 Task: Open Card Penetration Testing in Board Diversity and Inclusion Leadership Training and Development to Workspace DevOps and add a team member Softage.1@softage.net, a label Green, a checklist Contract Drafting, an attachment from your onedrive, a color Green and finally, add a card description 'Develop and launch new social media marketing campaign for customer retention' and a comment 'Given the potential impact of this task on our company financial performance, let us ensure that we approach it with a focus on ROI.'. Add a start date 'Jan 09, 1900' with a due date 'Jan 16, 1900'
Action: Mouse moved to (528, 143)
Screenshot: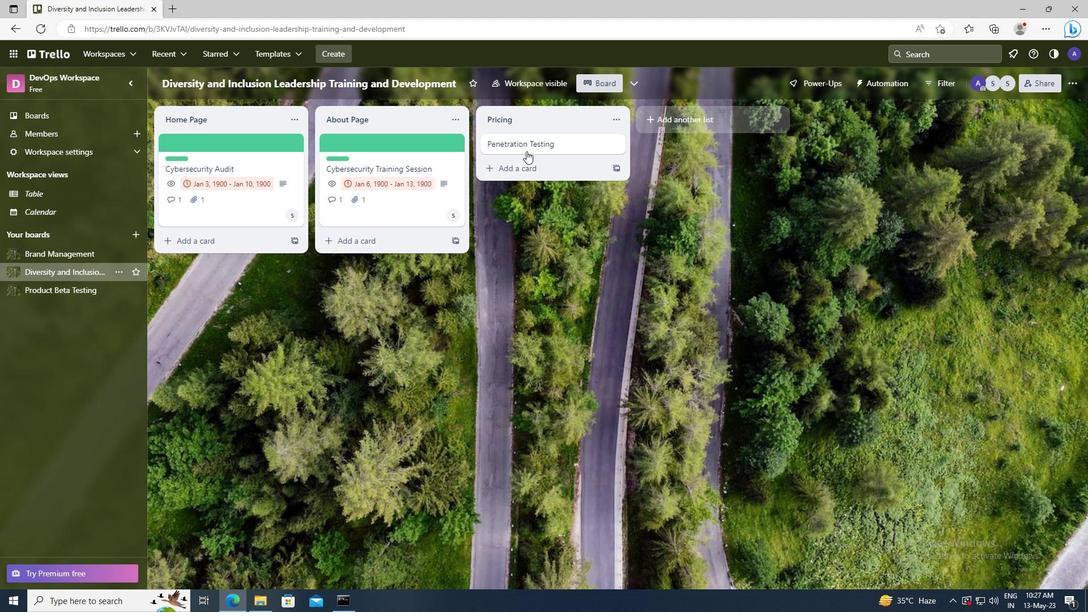 
Action: Mouse pressed left at (528, 143)
Screenshot: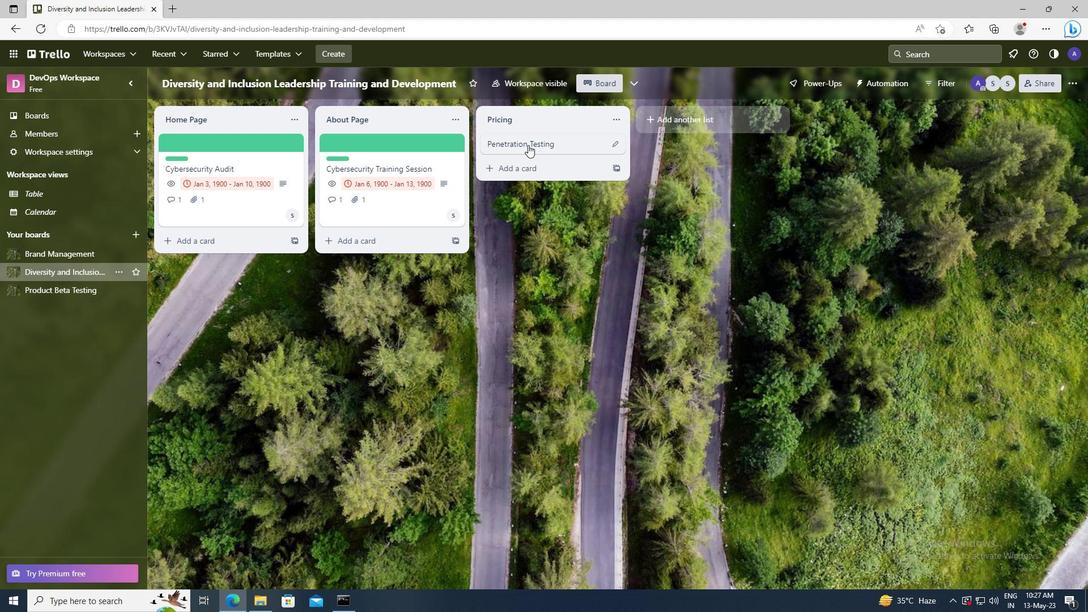 
Action: Mouse moved to (676, 177)
Screenshot: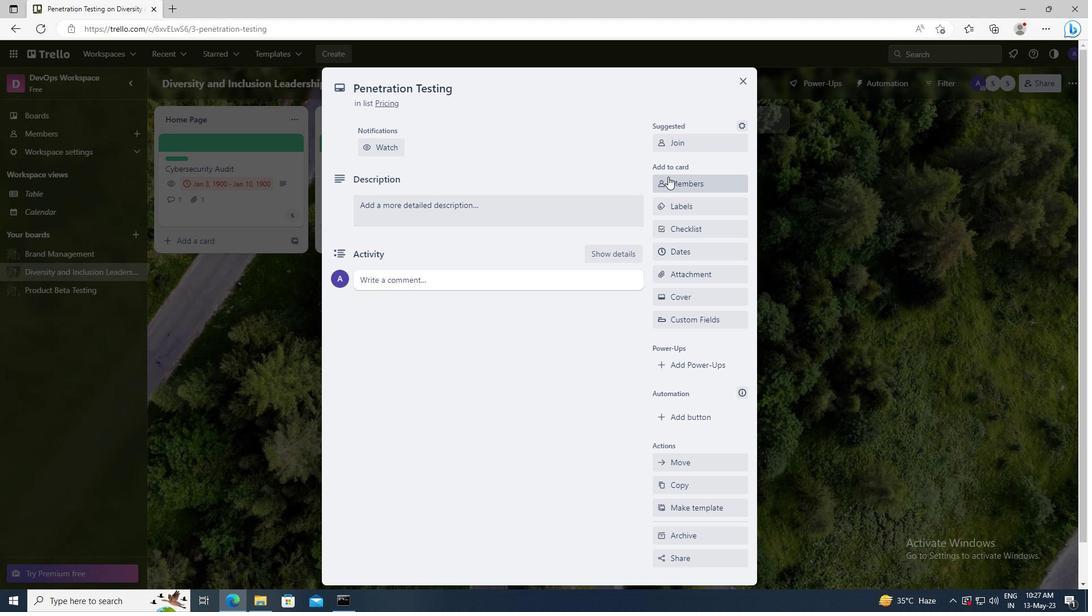 
Action: Mouse pressed left at (676, 177)
Screenshot: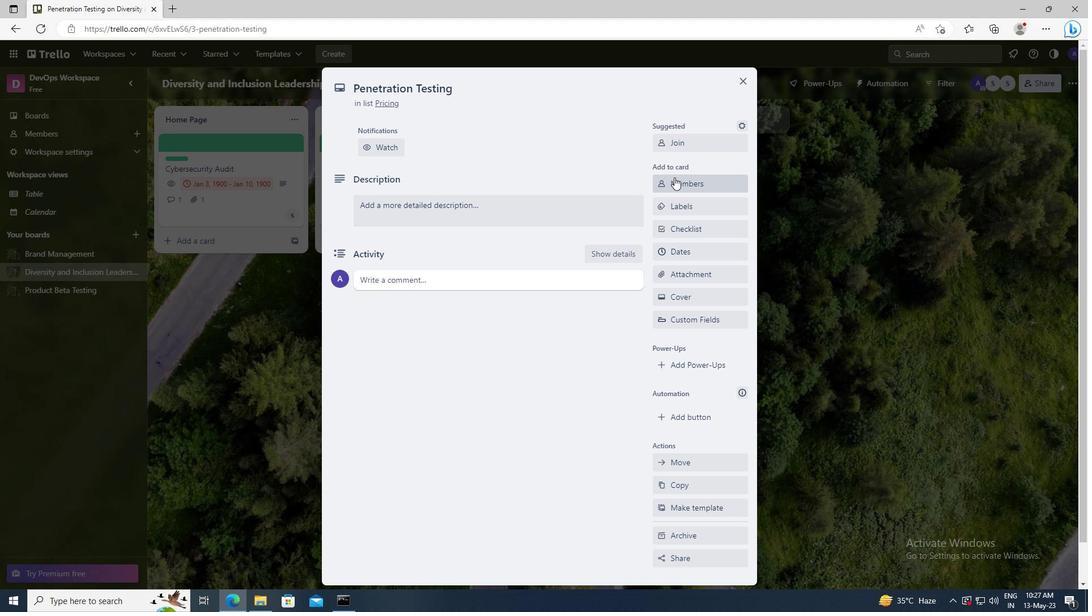 
Action: Mouse moved to (689, 238)
Screenshot: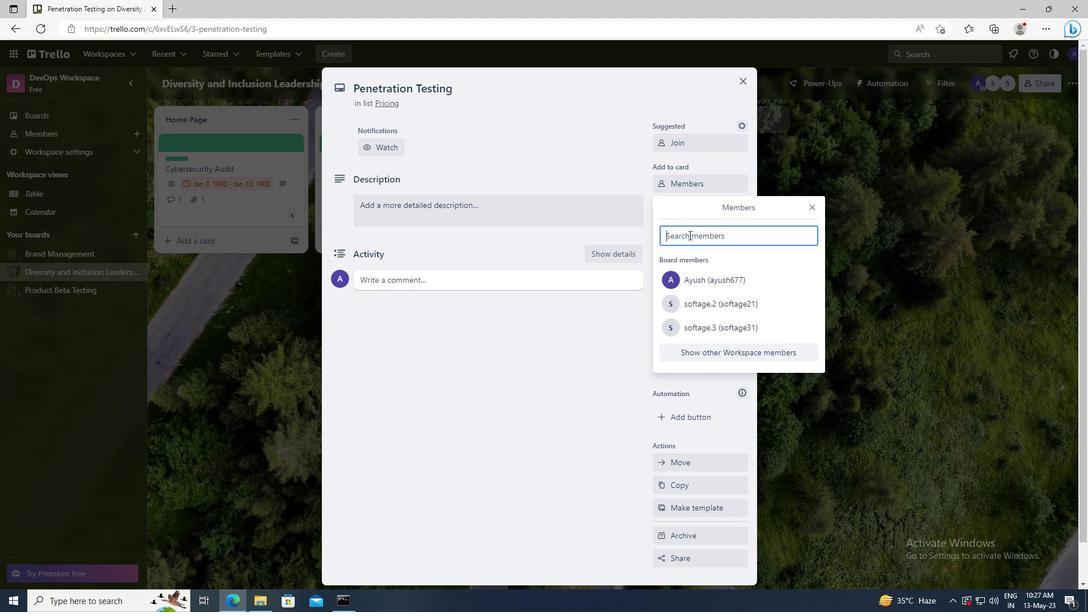 
Action: Mouse pressed left at (689, 238)
Screenshot: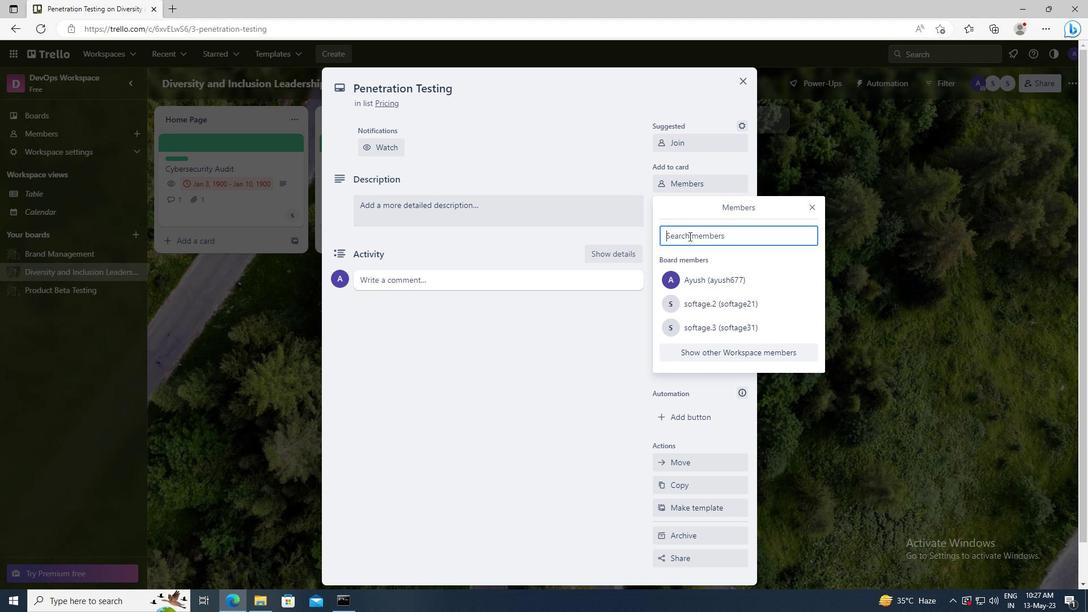 
Action: Key pressed <Key.shift>SOFTAGE.1
Screenshot: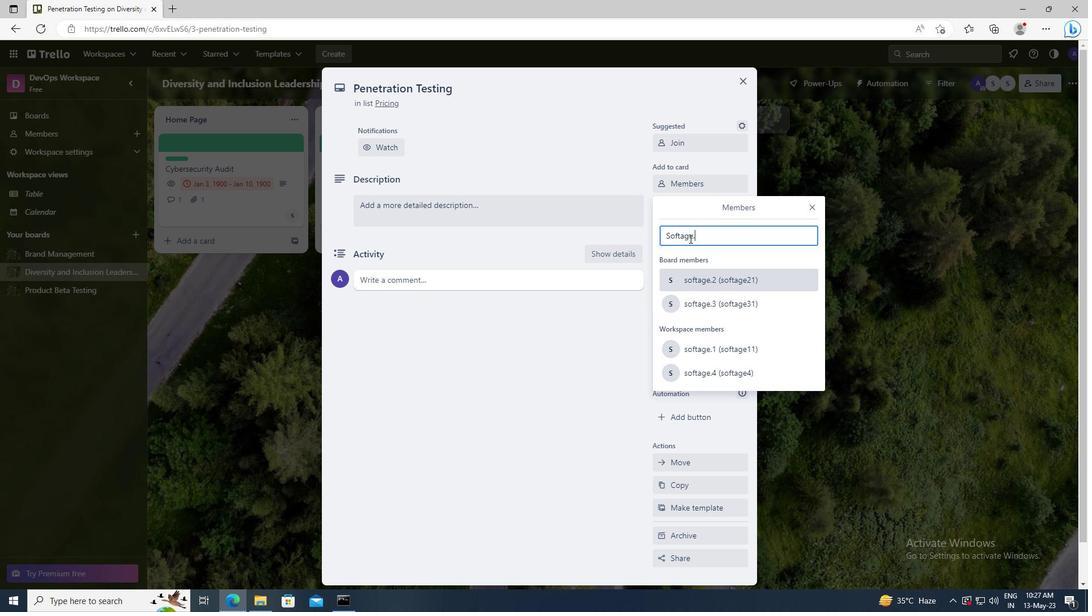 
Action: Mouse moved to (706, 344)
Screenshot: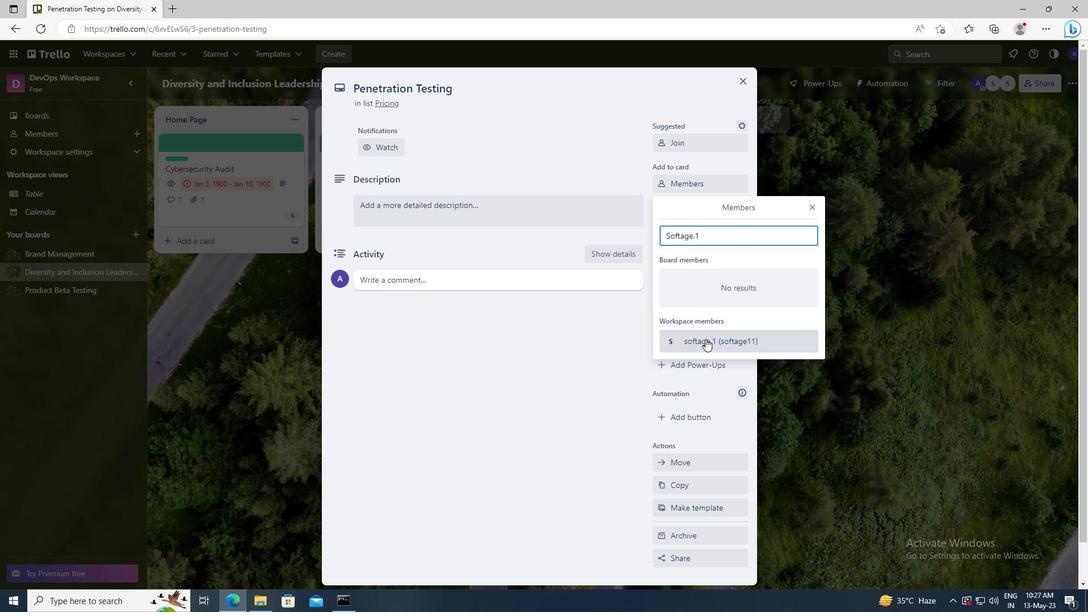 
Action: Mouse pressed left at (706, 344)
Screenshot: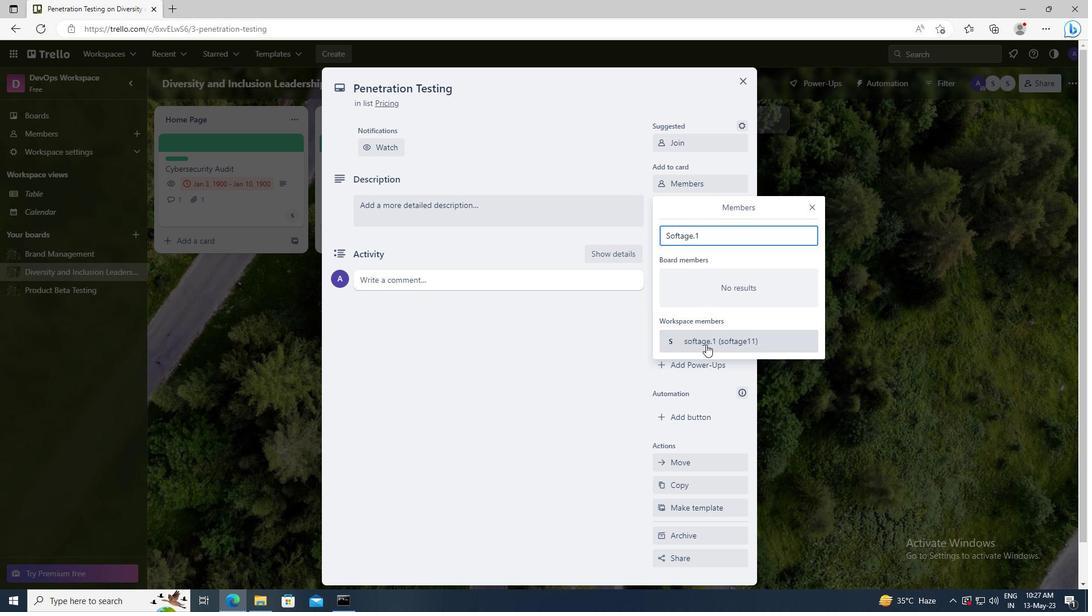 
Action: Mouse moved to (813, 210)
Screenshot: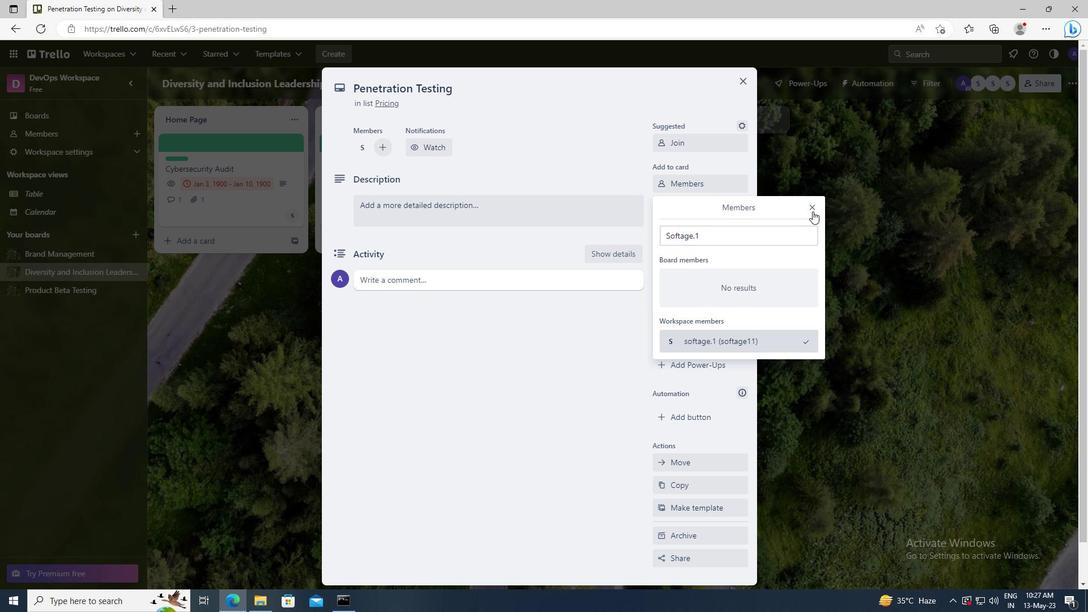 
Action: Mouse pressed left at (813, 210)
Screenshot: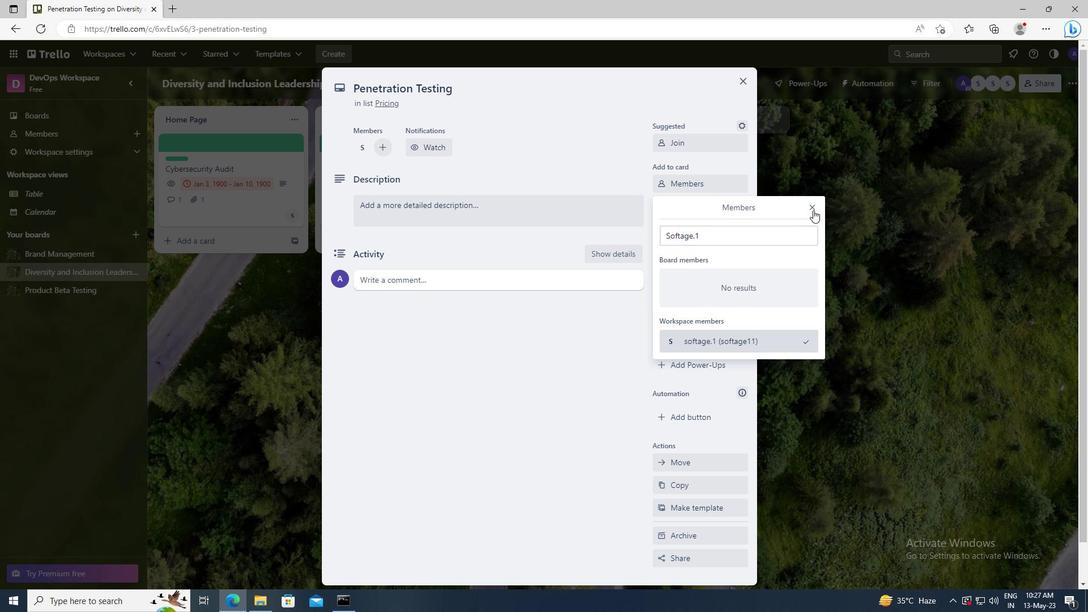 
Action: Mouse moved to (709, 211)
Screenshot: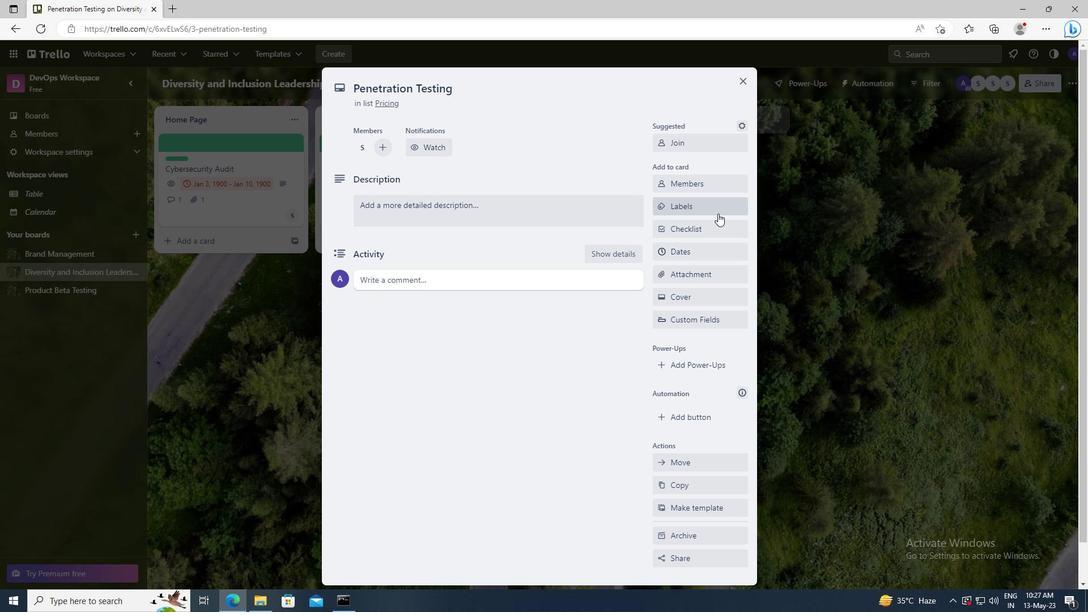 
Action: Mouse pressed left at (709, 211)
Screenshot: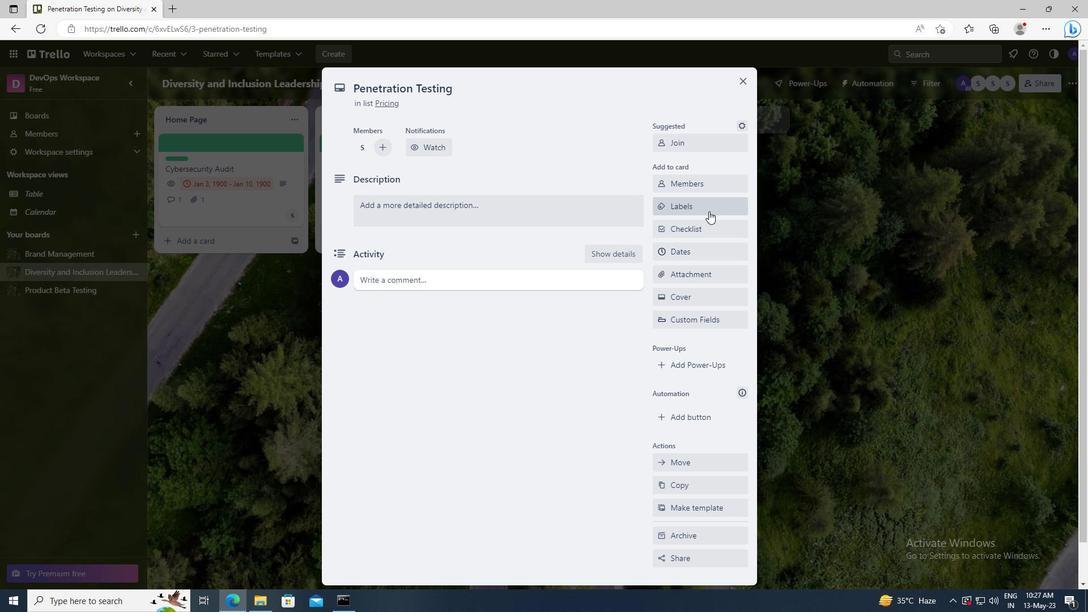 
Action: Mouse moved to (722, 424)
Screenshot: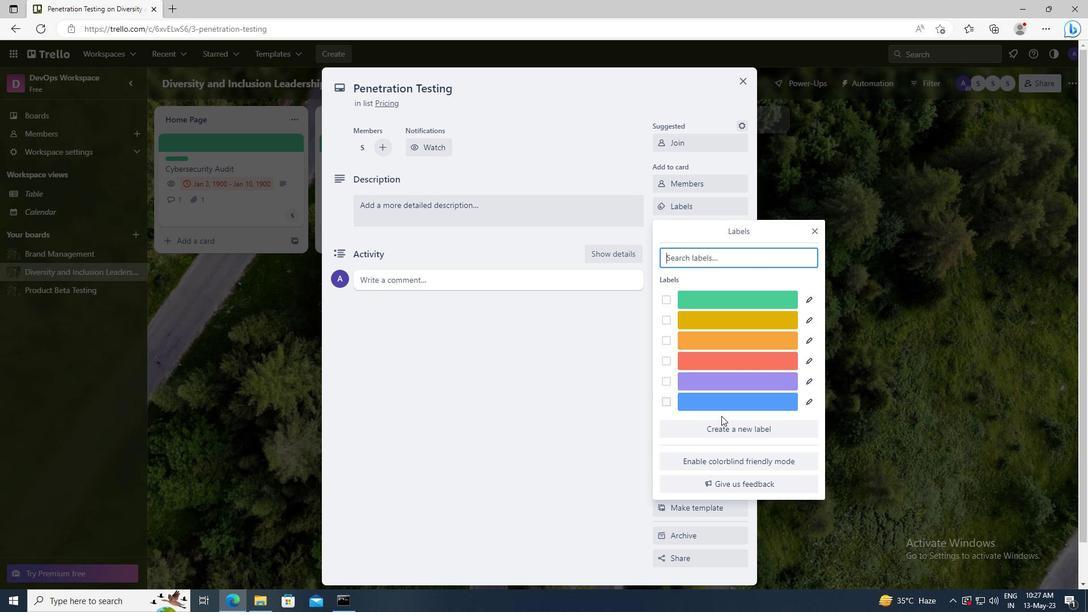 
Action: Mouse pressed left at (722, 424)
Screenshot: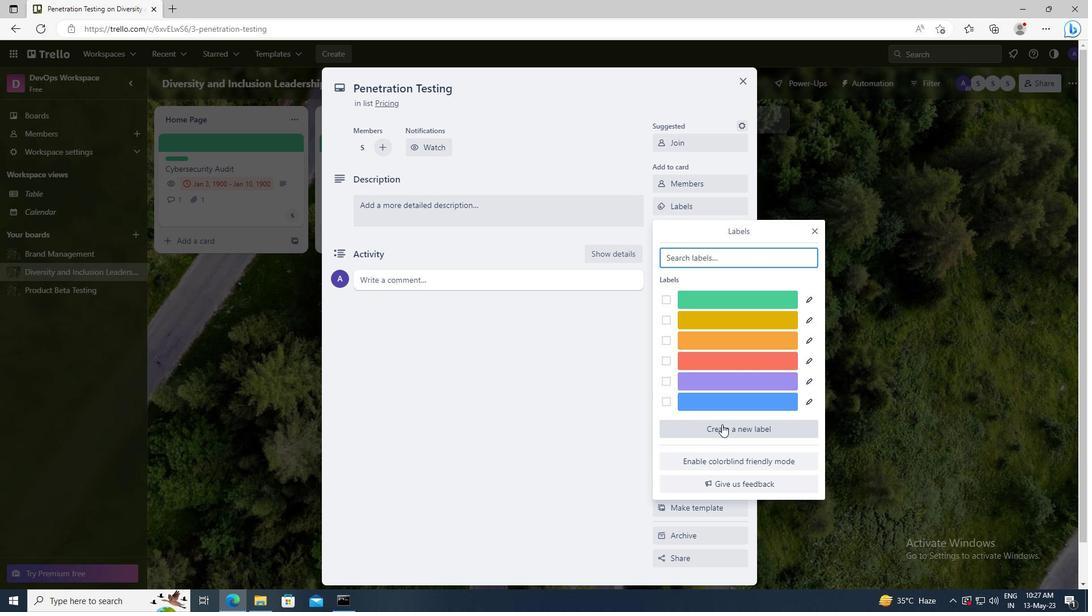 
Action: Mouse moved to (676, 397)
Screenshot: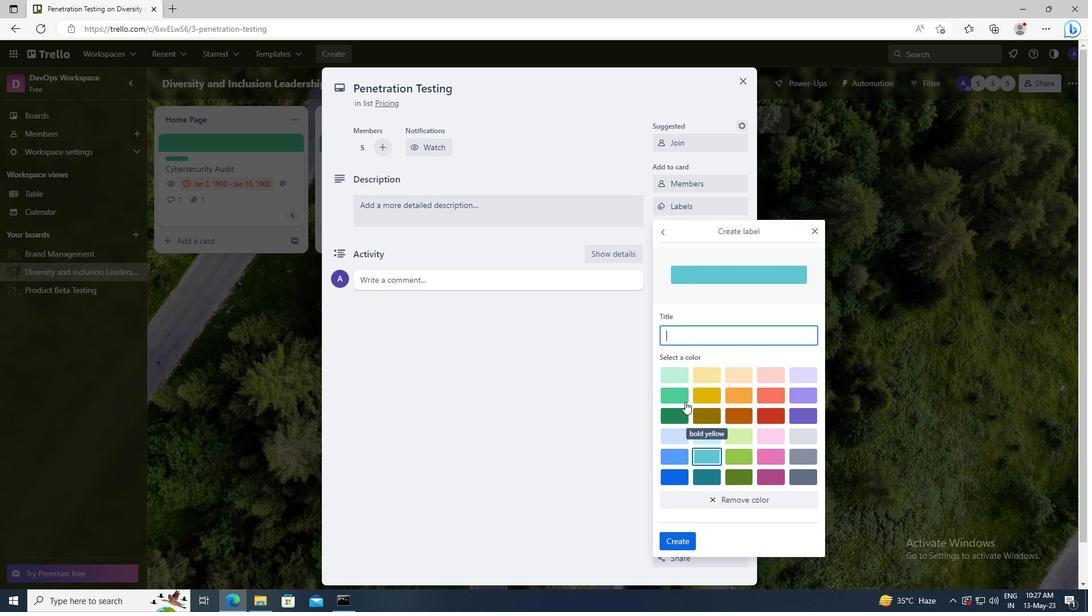 
Action: Mouse pressed left at (676, 397)
Screenshot: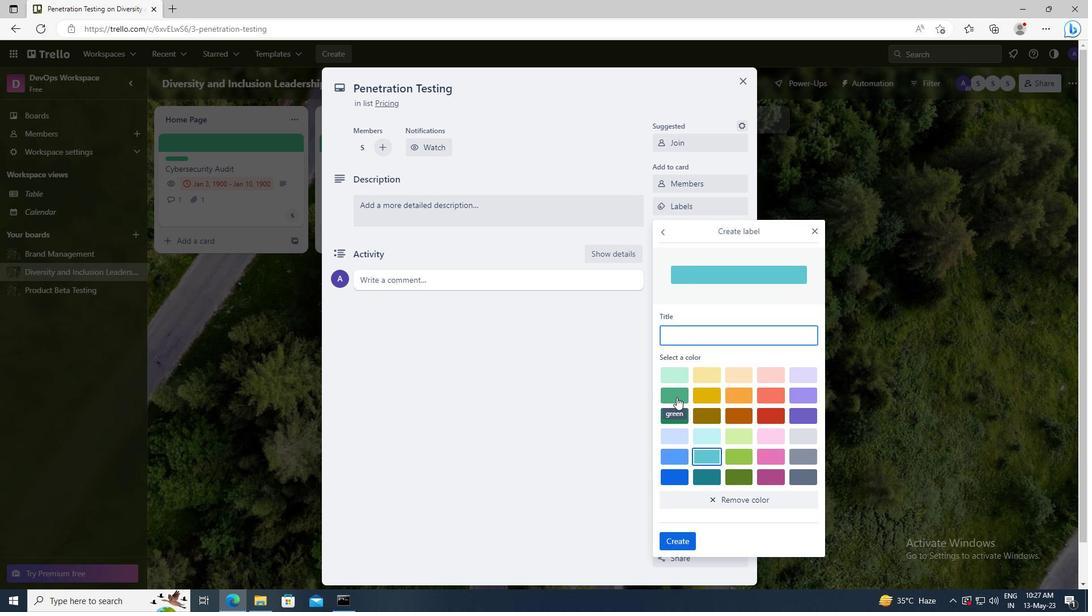 
Action: Mouse moved to (679, 538)
Screenshot: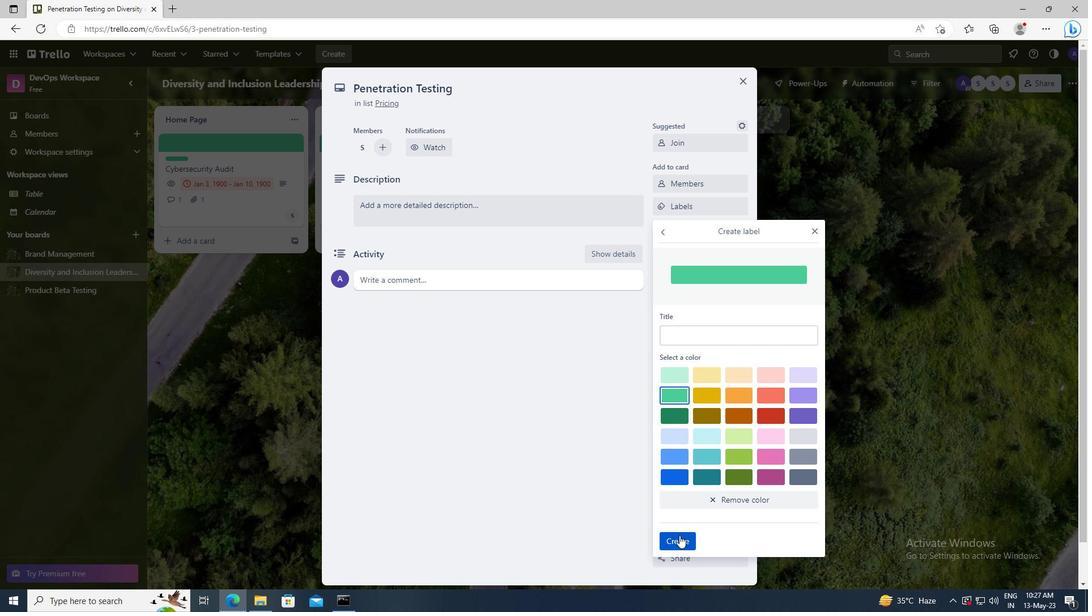 
Action: Mouse pressed left at (679, 538)
Screenshot: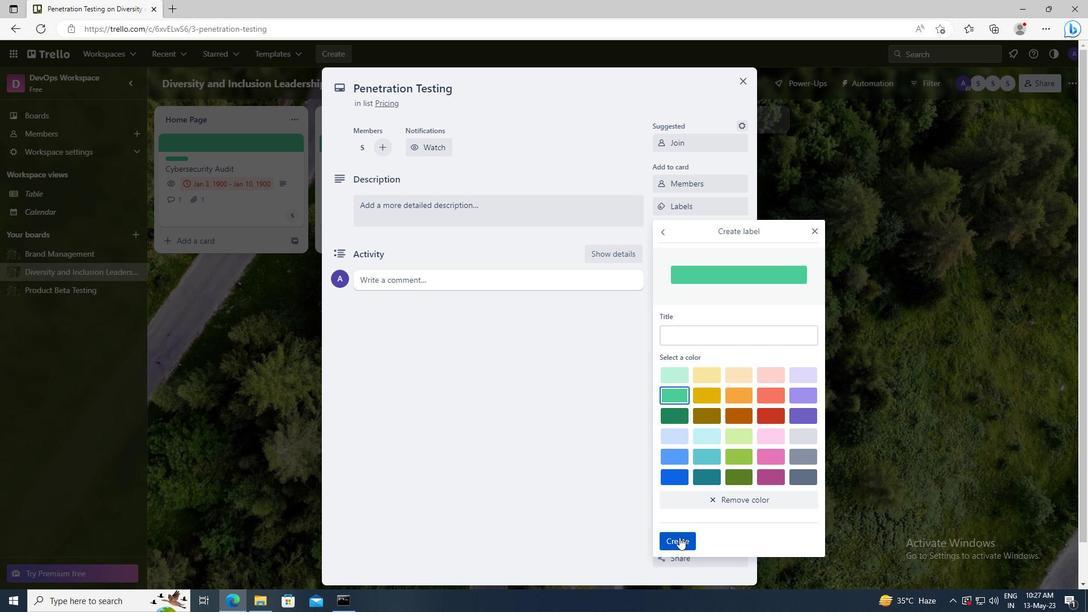 
Action: Mouse moved to (814, 233)
Screenshot: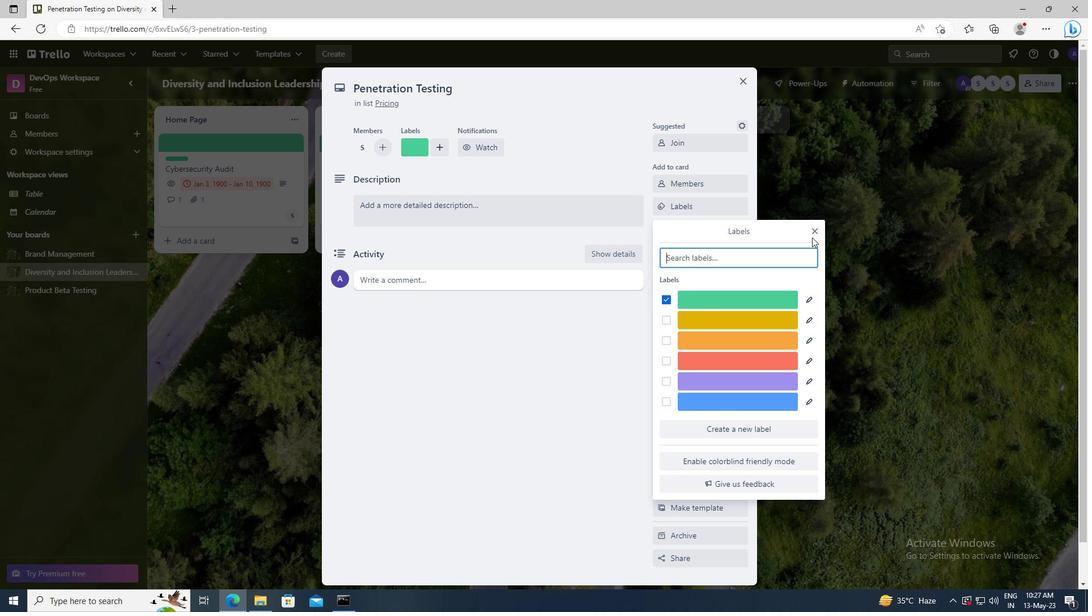 
Action: Mouse pressed left at (814, 233)
Screenshot: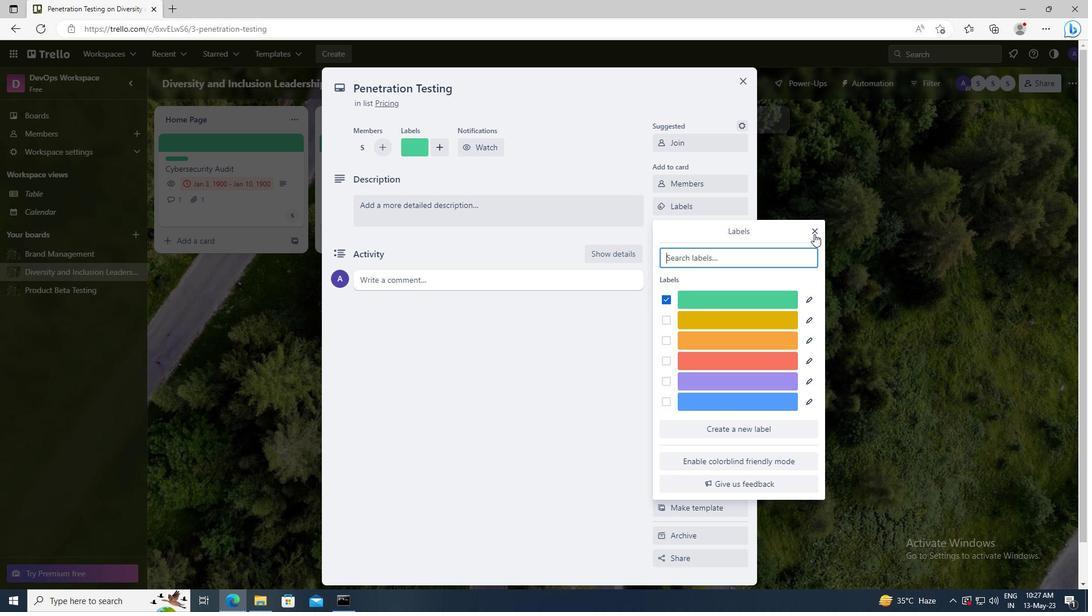 
Action: Mouse moved to (702, 234)
Screenshot: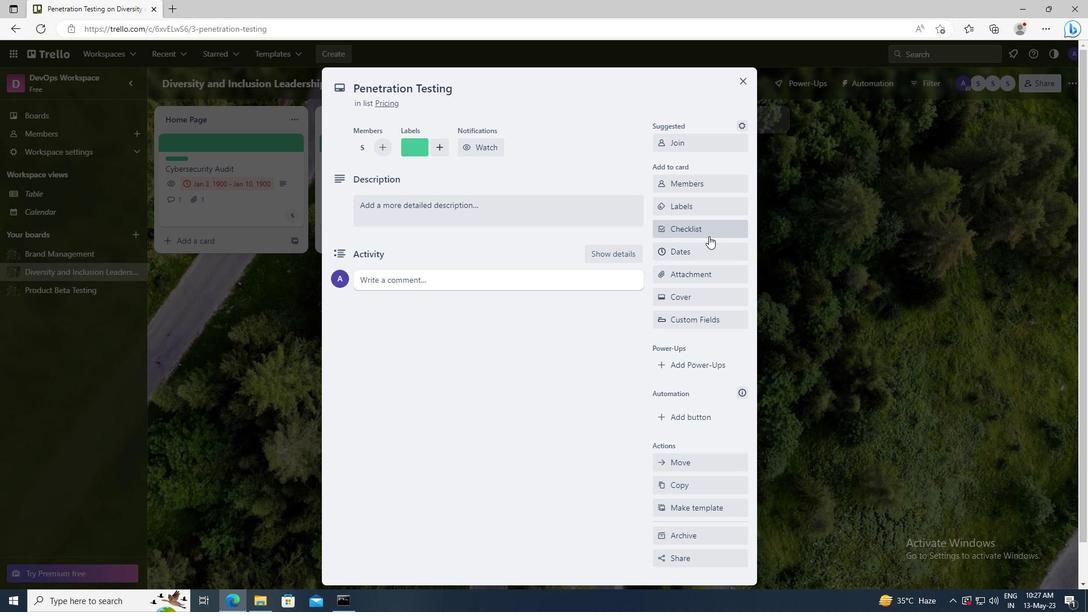
Action: Mouse pressed left at (702, 234)
Screenshot: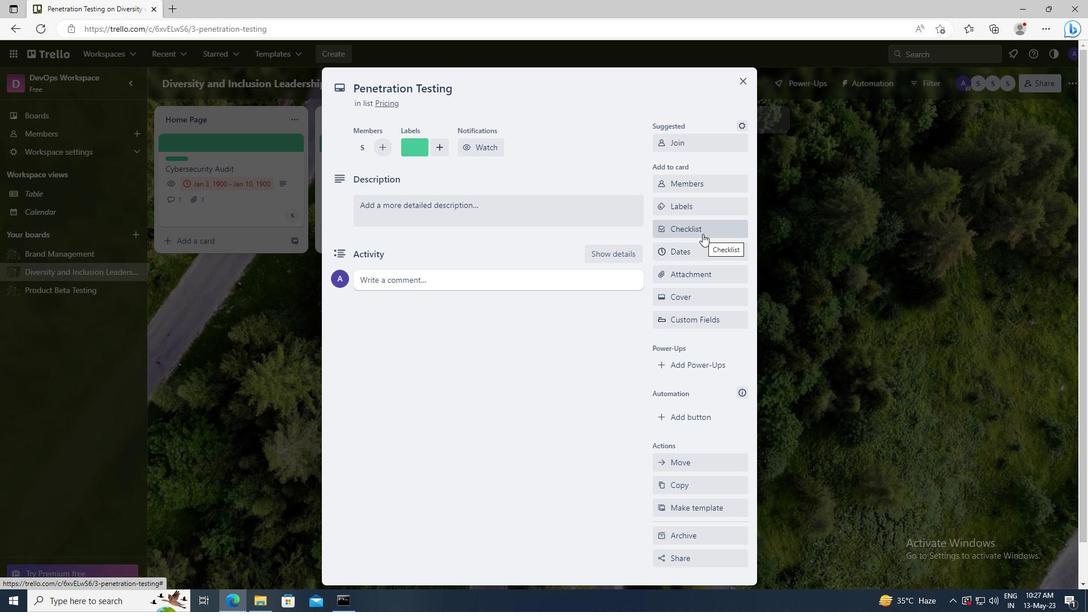 
Action: Key pressed <Key.shift>CONTRACT<Key.space><Key.shift>DRAFTING
Screenshot: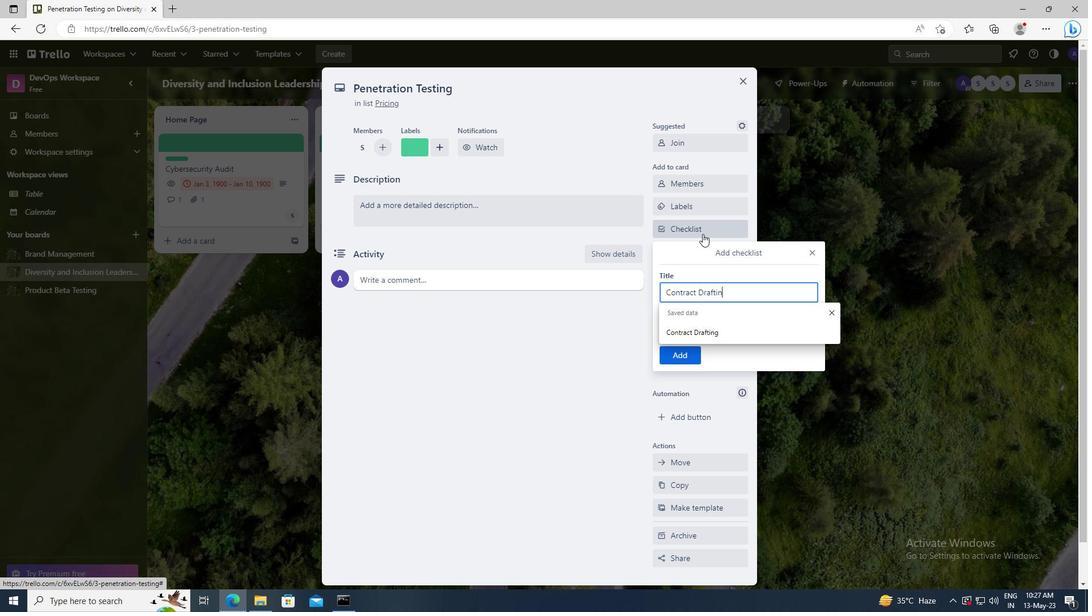 
Action: Mouse moved to (681, 354)
Screenshot: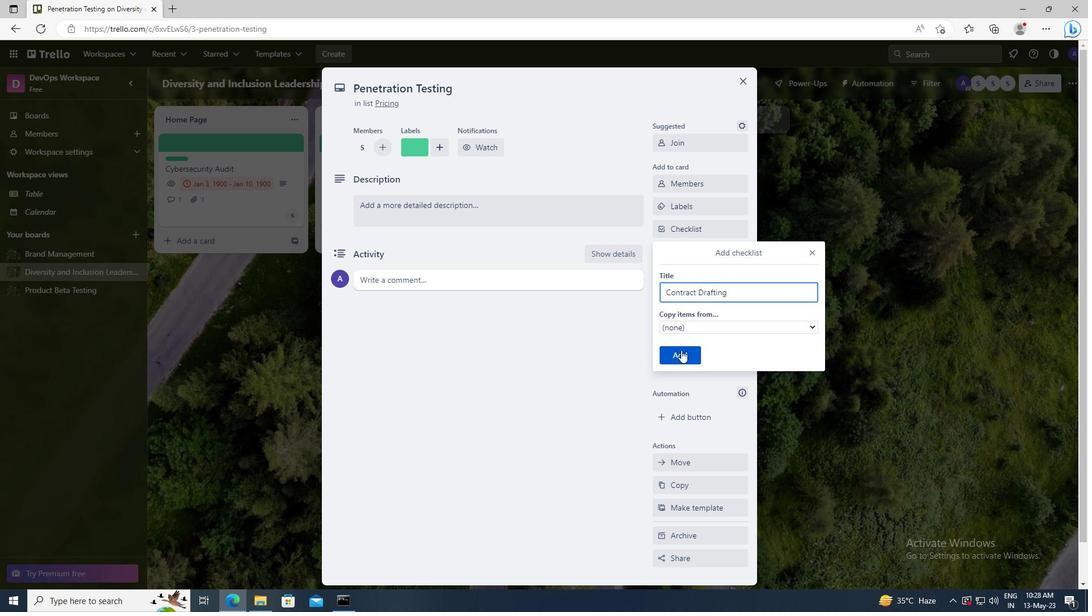 
Action: Mouse pressed left at (681, 354)
Screenshot: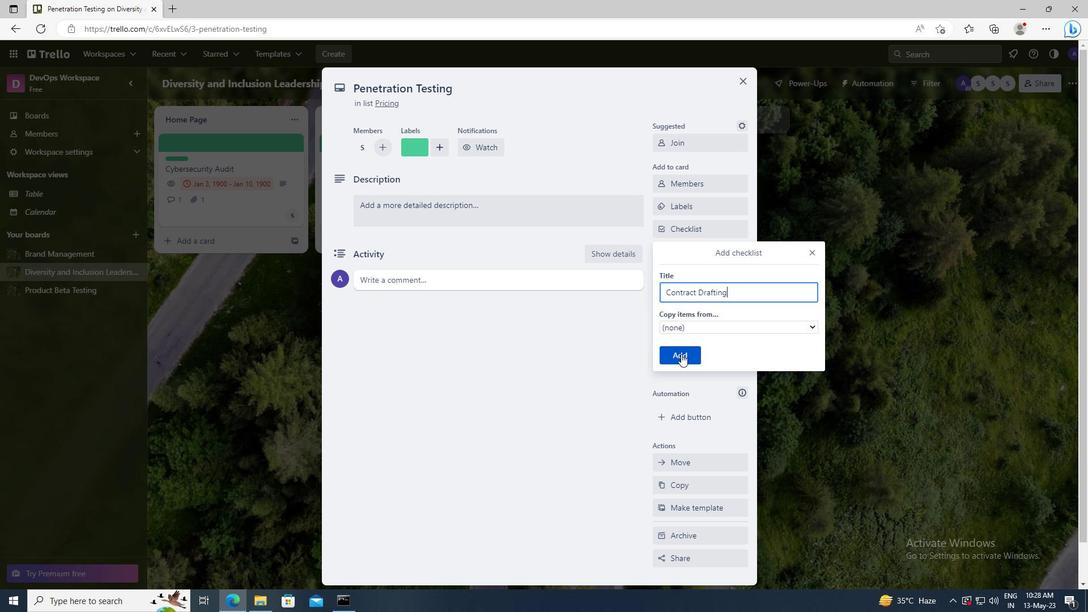 
Action: Mouse moved to (680, 276)
Screenshot: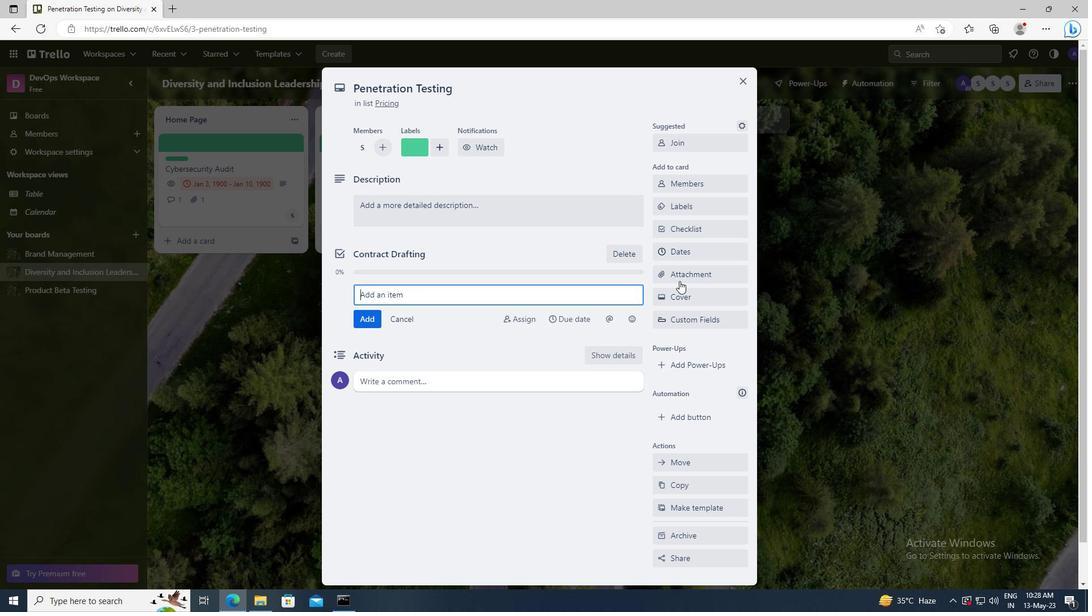 
Action: Mouse pressed left at (680, 276)
Screenshot: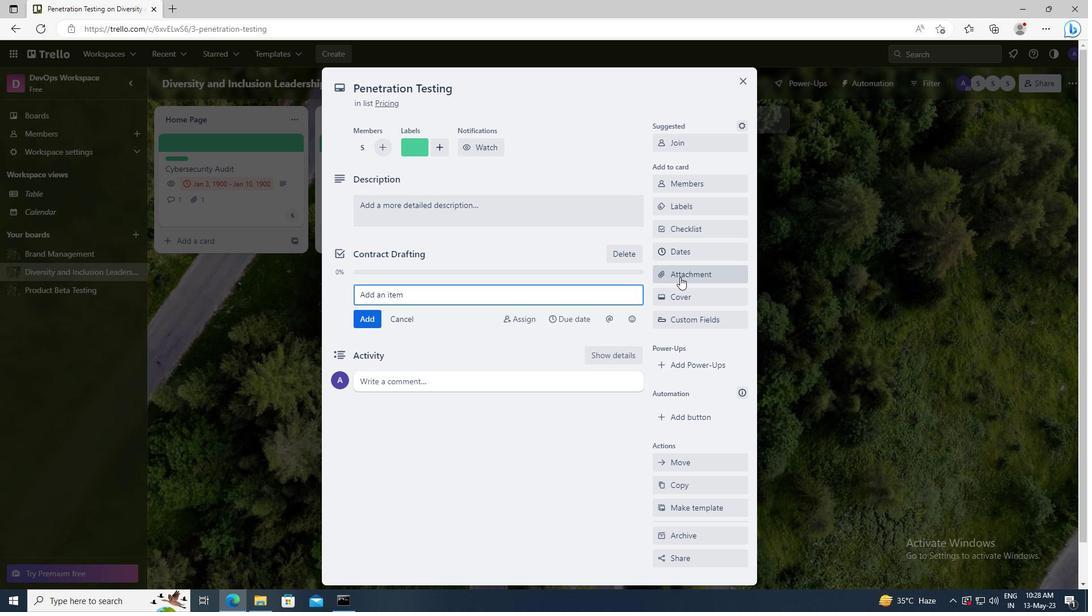 
Action: Mouse moved to (678, 415)
Screenshot: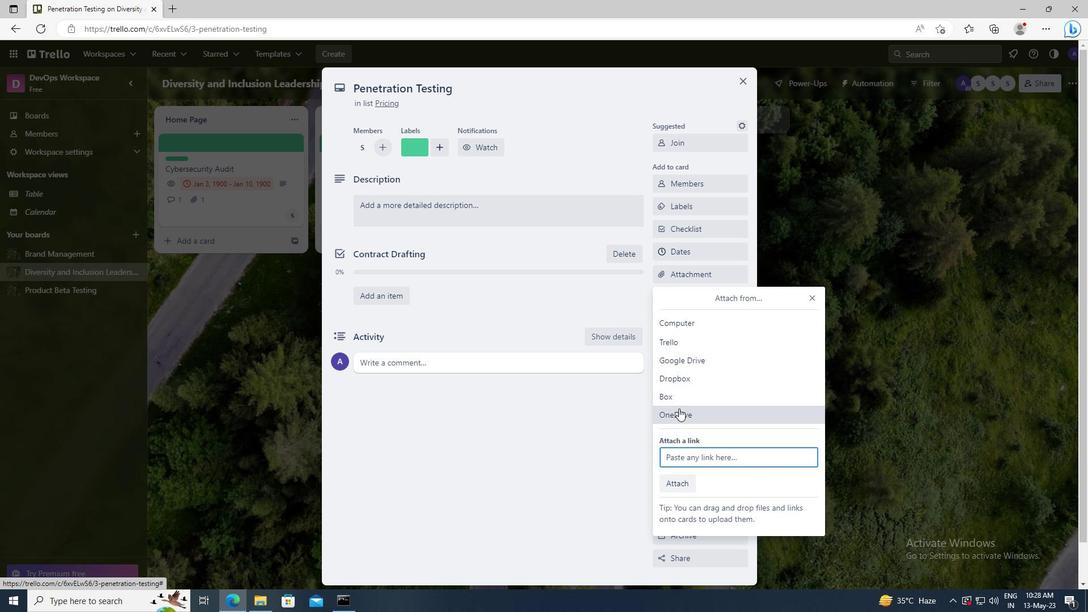 
Action: Mouse pressed left at (678, 415)
Screenshot: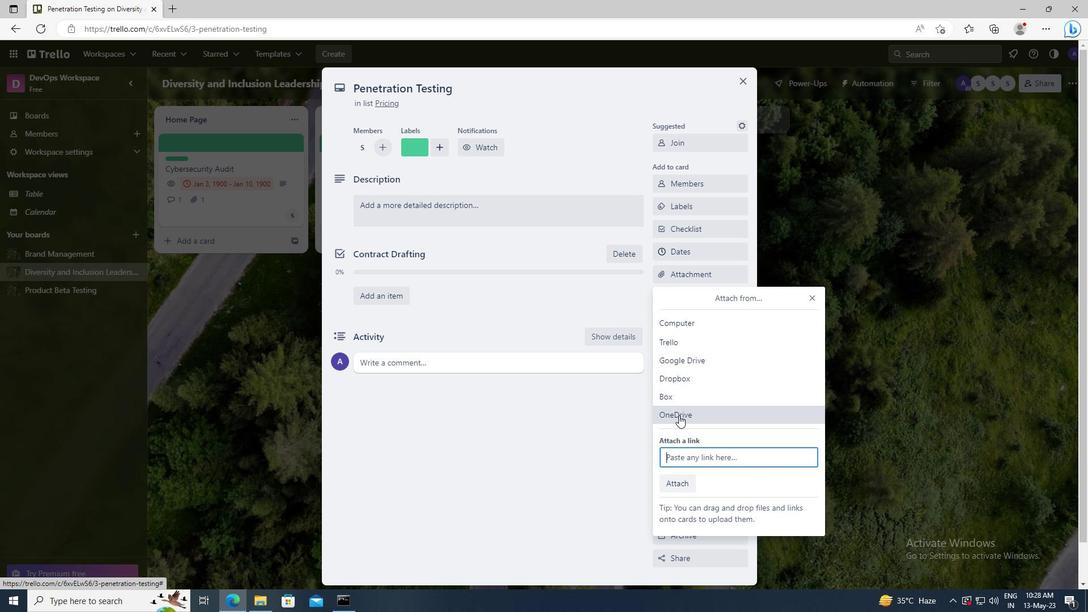 
Action: Mouse moved to (422, 226)
Screenshot: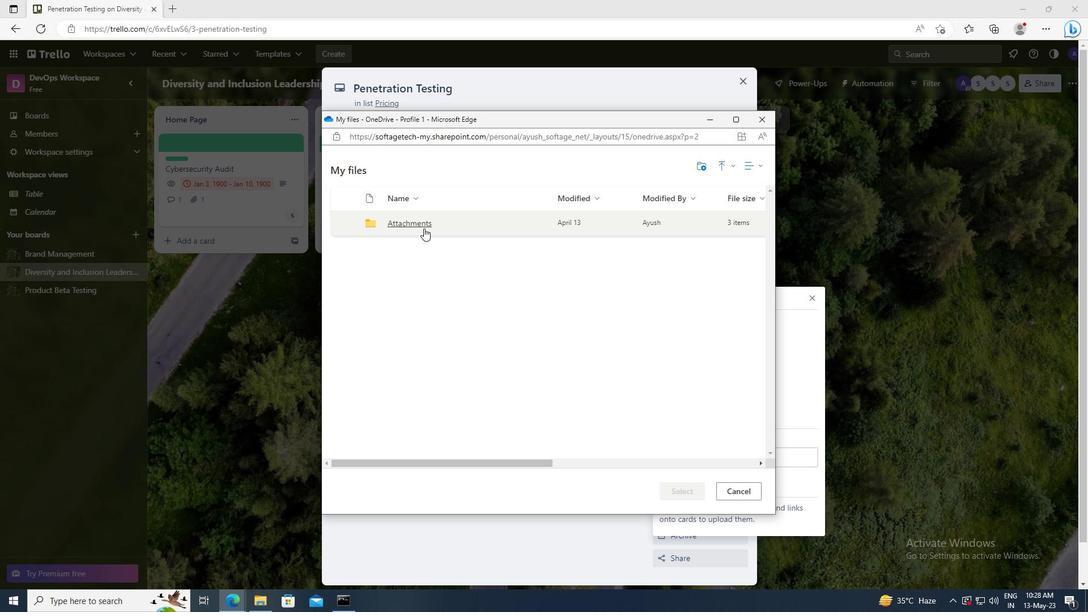 
Action: Mouse pressed left at (422, 226)
Screenshot: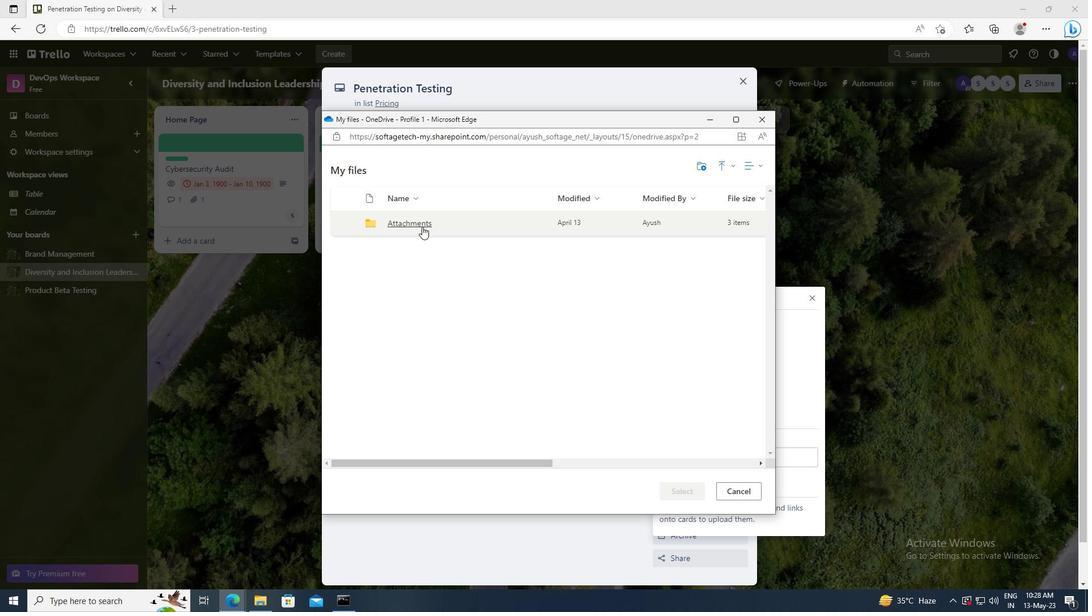 
Action: Mouse moved to (344, 226)
Screenshot: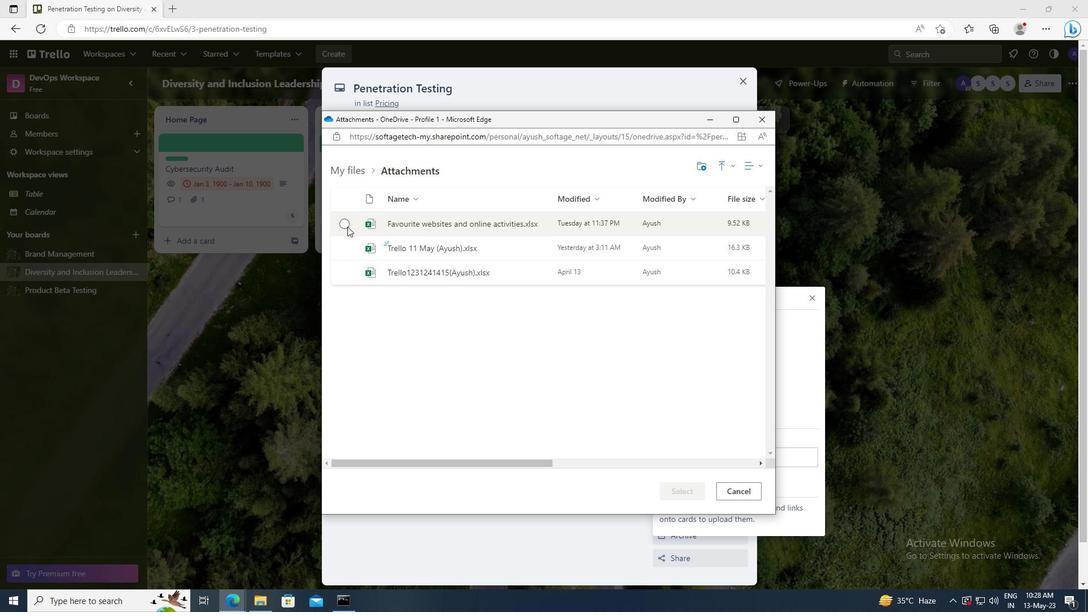 
Action: Mouse pressed left at (344, 226)
Screenshot: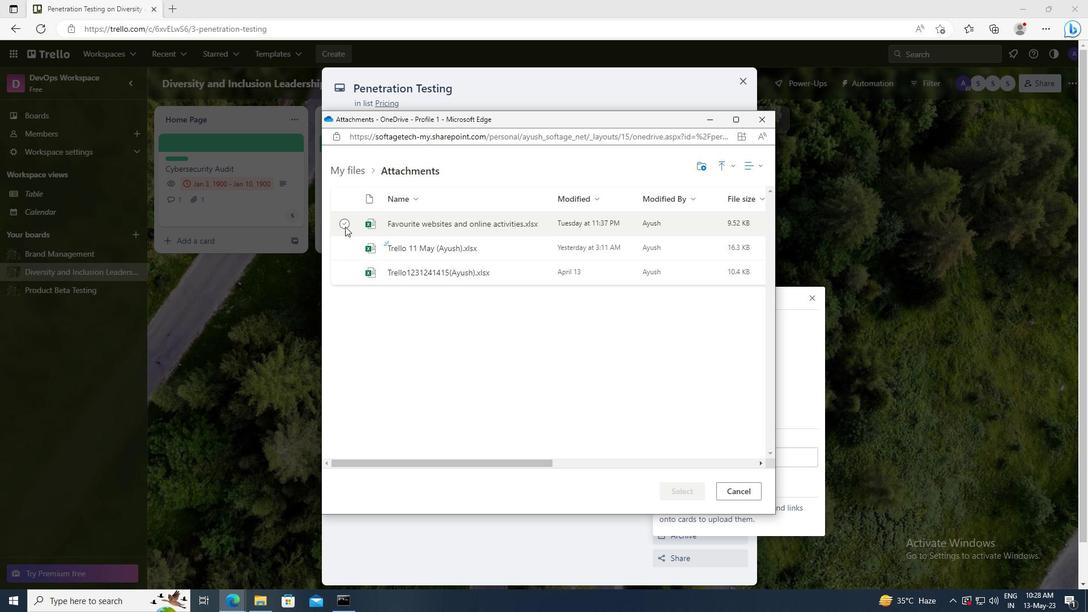 
Action: Mouse moved to (678, 490)
Screenshot: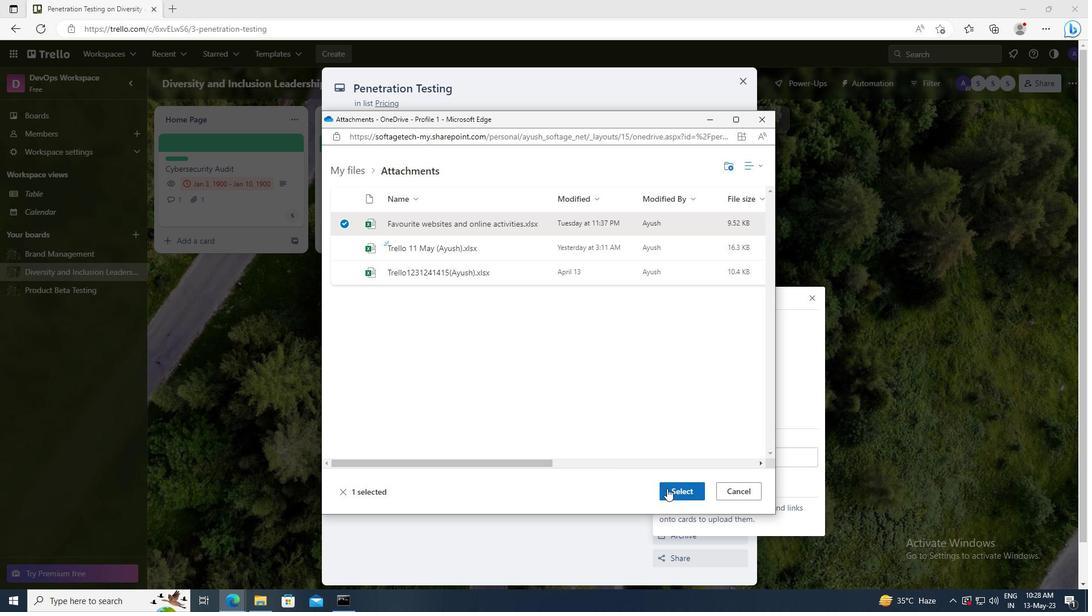 
Action: Mouse pressed left at (678, 490)
Screenshot: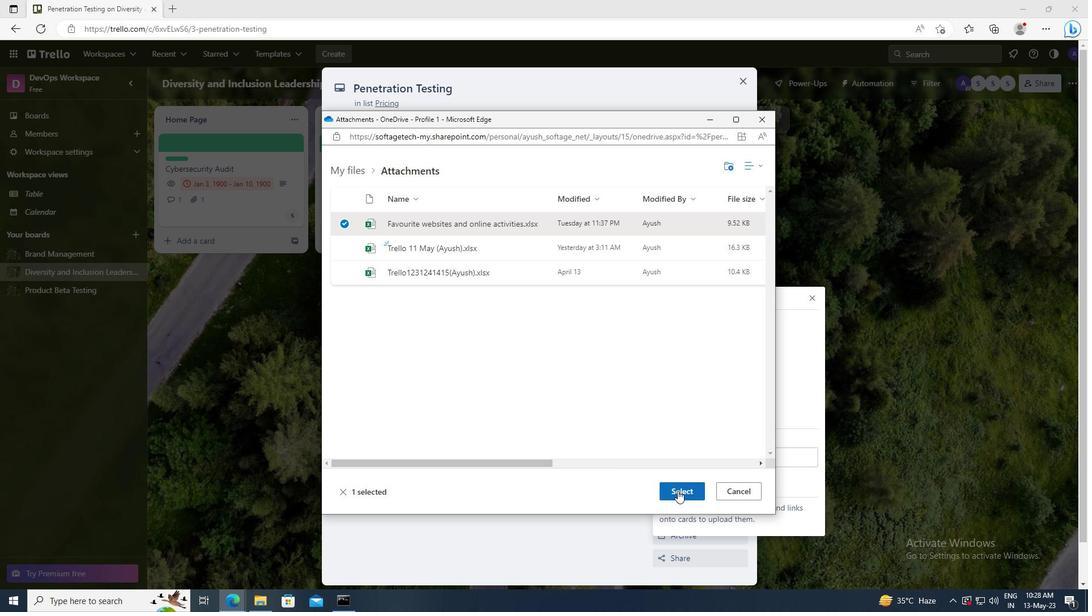
Action: Mouse moved to (668, 299)
Screenshot: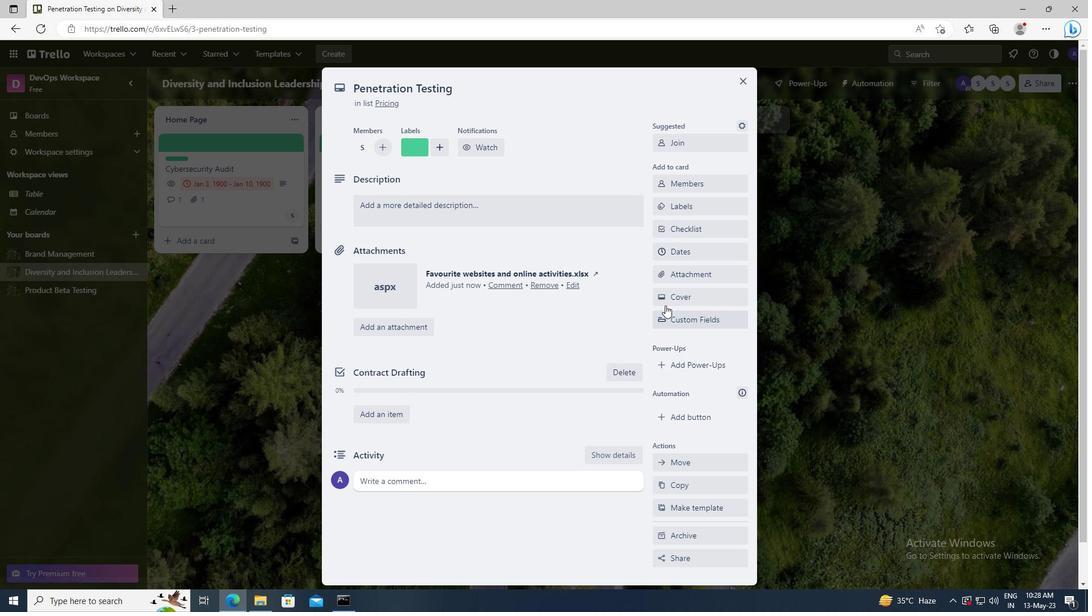 
Action: Mouse pressed left at (668, 299)
Screenshot: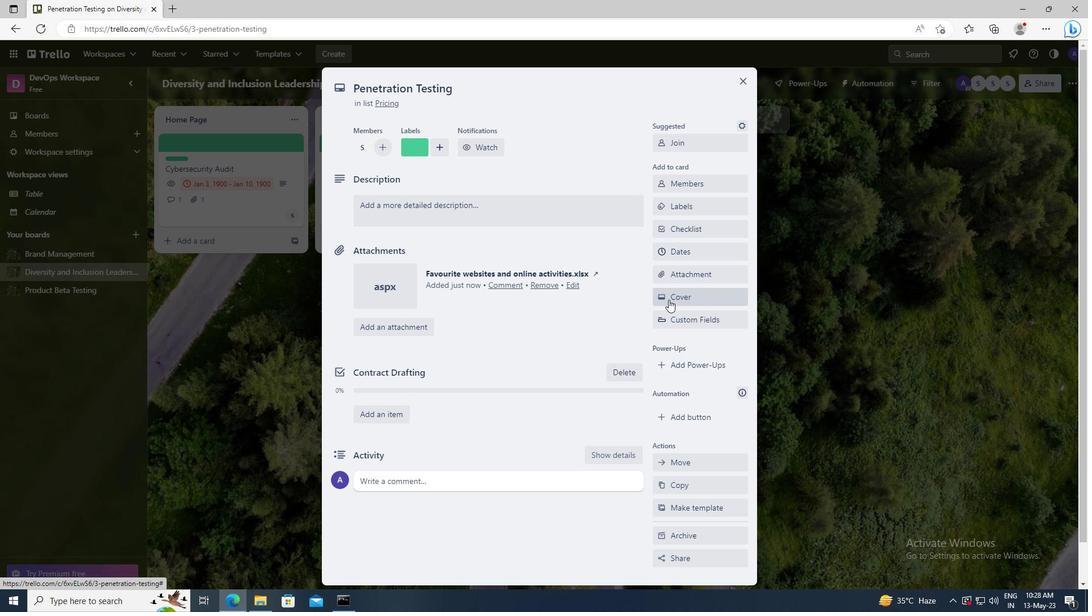 
Action: Mouse moved to (665, 360)
Screenshot: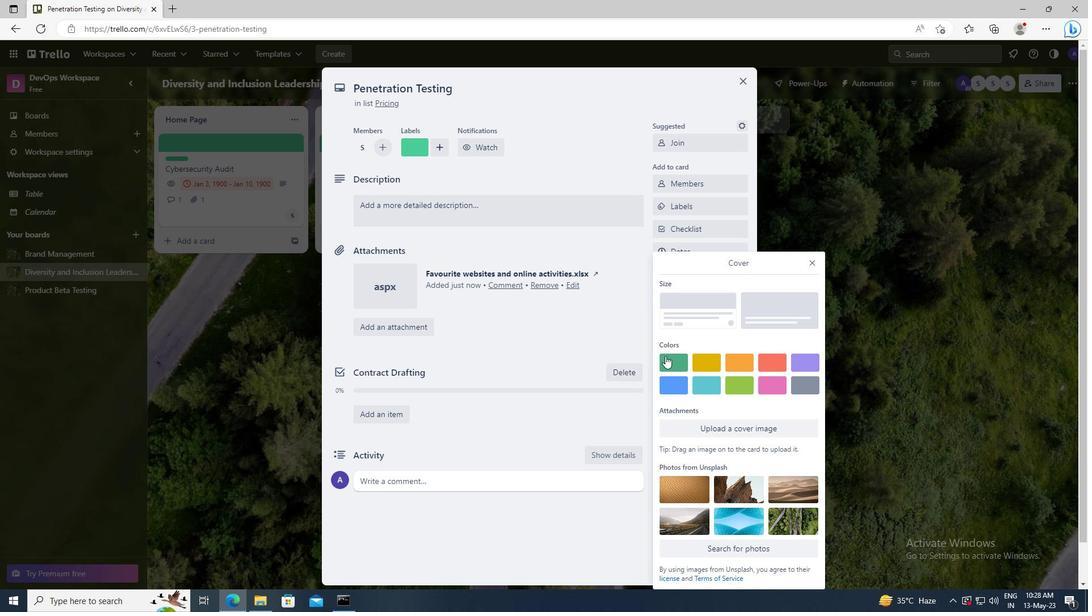 
Action: Mouse pressed left at (665, 360)
Screenshot: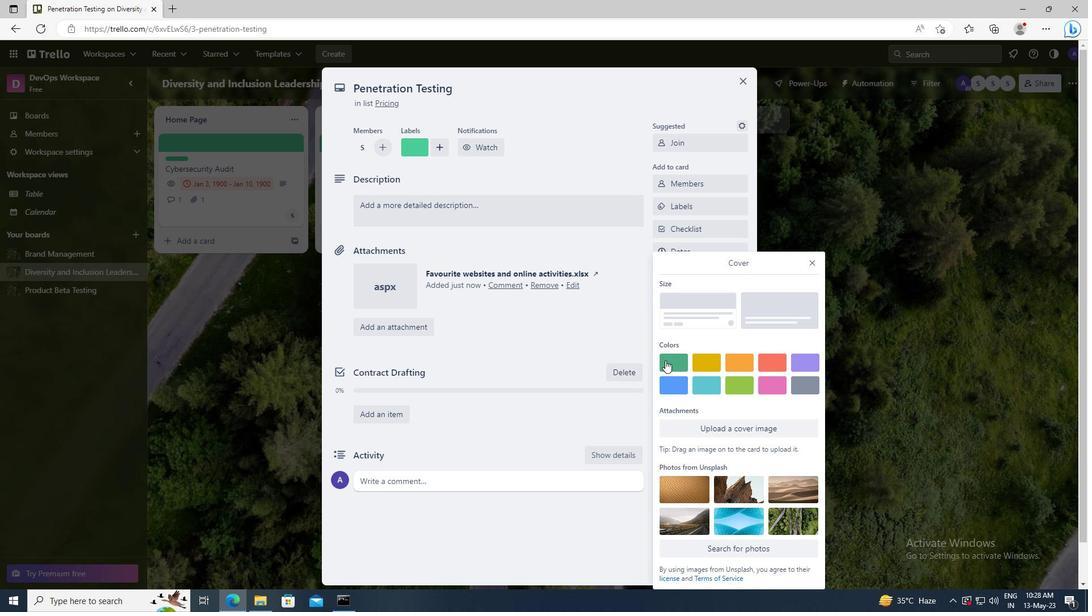 
Action: Mouse moved to (815, 243)
Screenshot: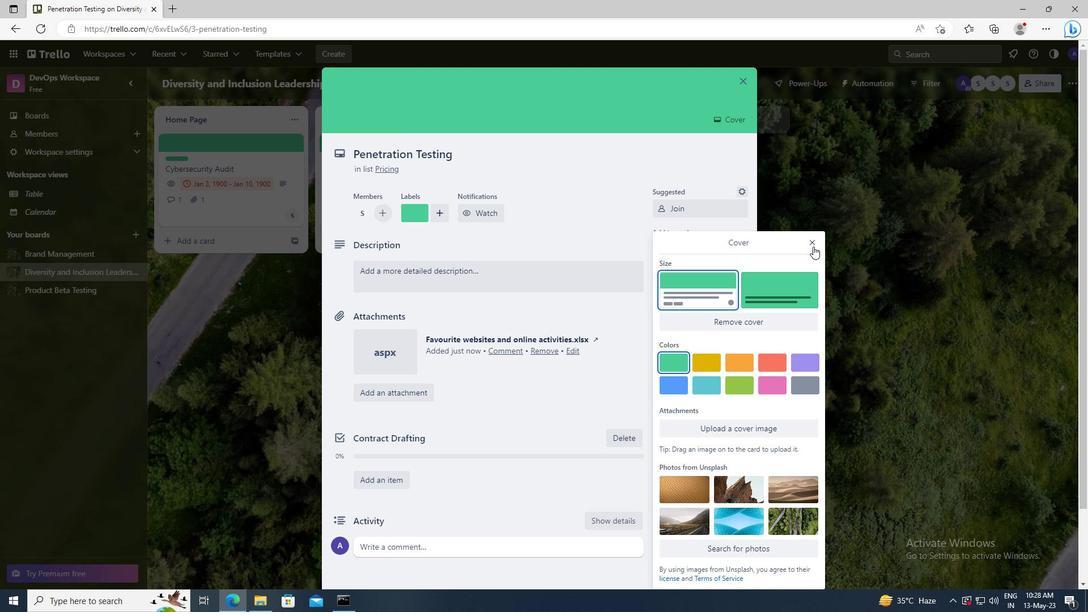 
Action: Mouse pressed left at (815, 243)
Screenshot: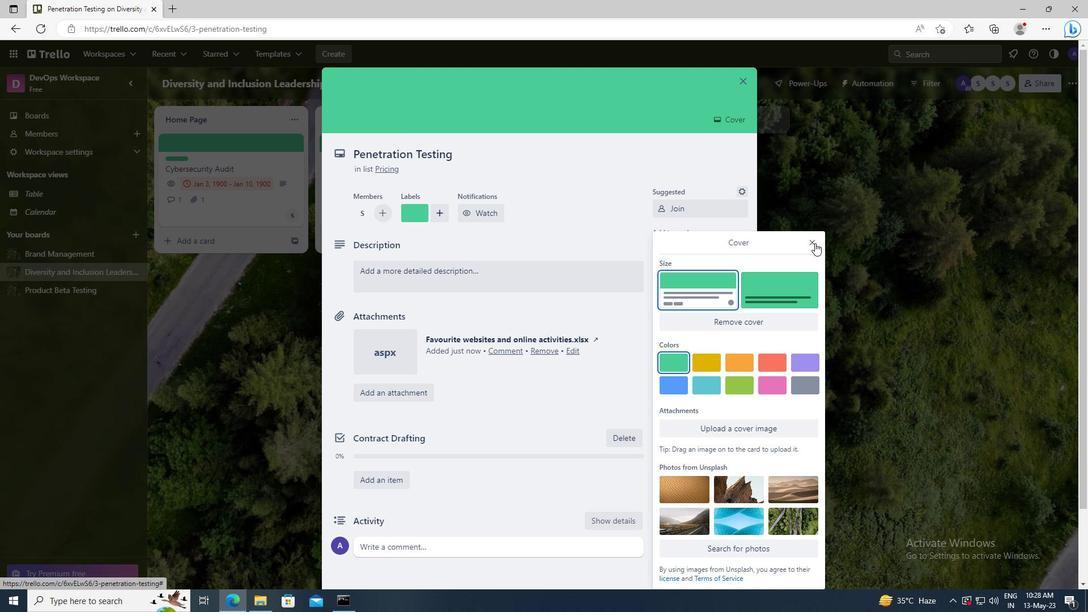 
Action: Mouse moved to (444, 279)
Screenshot: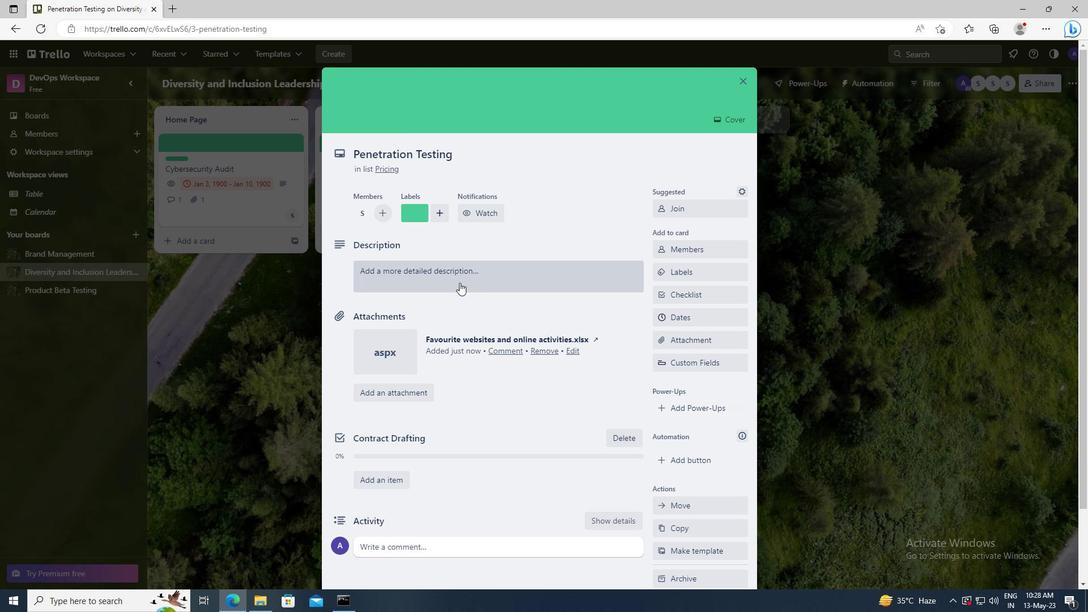 
Action: Mouse pressed left at (444, 279)
Screenshot: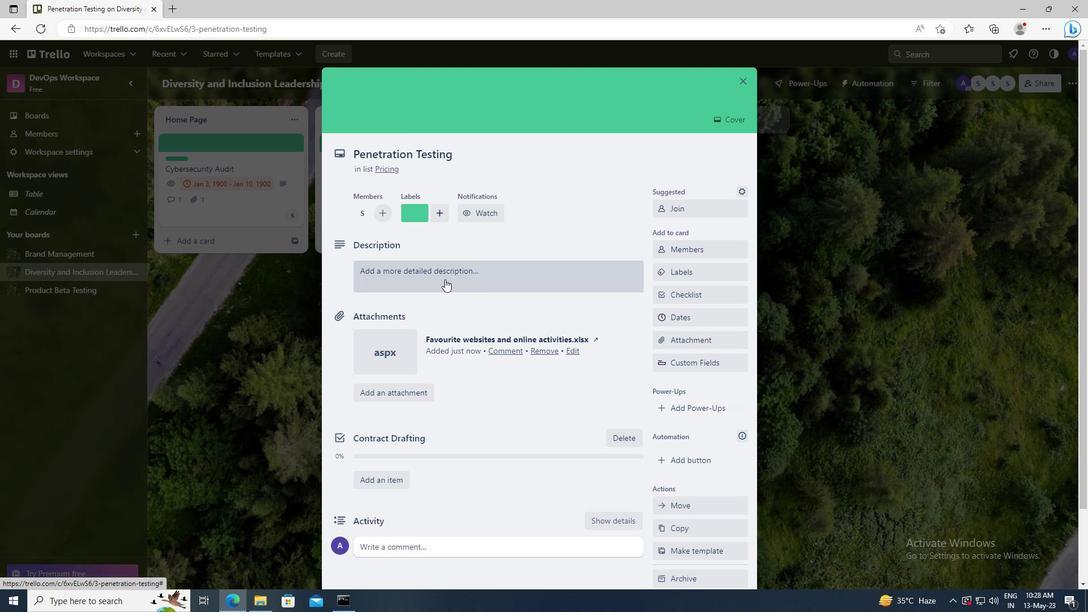 
Action: Key pressed <Key.shift>DEVELOP<Key.space>AND<Key.space>LAUNCH<Key.space>NEW<Key.space>SOCIAL<Key.space>MEDIA<Key.space>MARKETING<Key.space>CAMPAIGN<Key.space>FOR<Key.space>CUSTOMER<Key.space>RETENTION
Screenshot: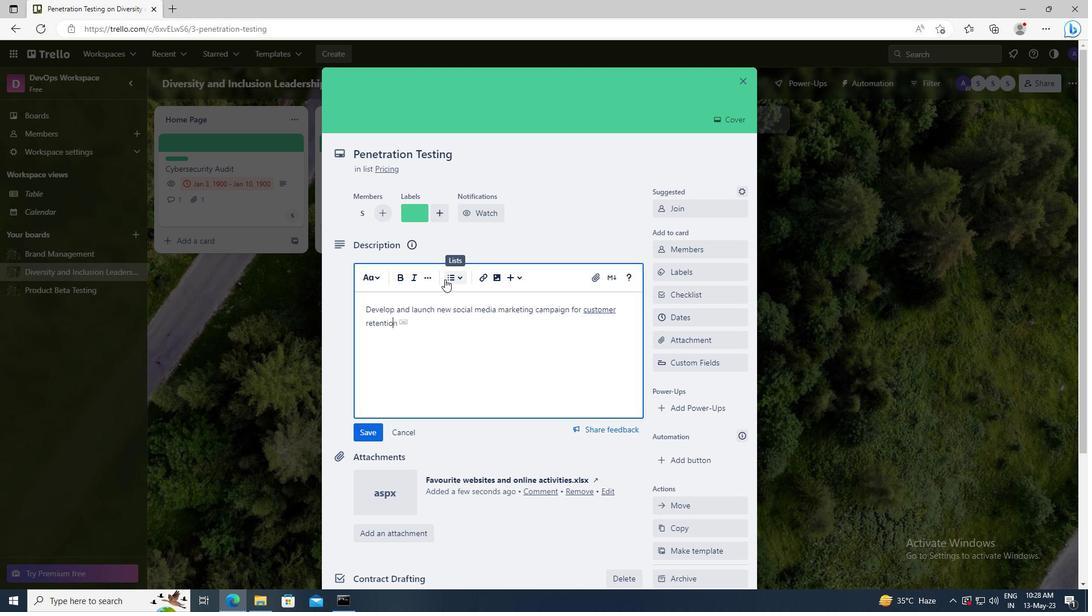 
Action: Mouse scrolled (444, 278) with delta (0, 0)
Screenshot: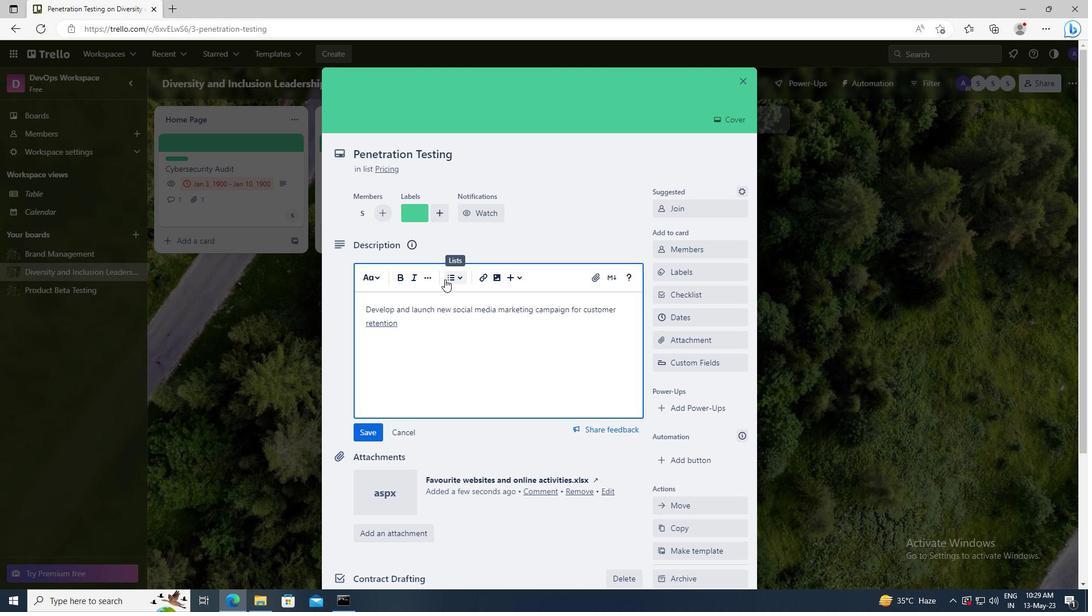 
Action: Mouse moved to (375, 351)
Screenshot: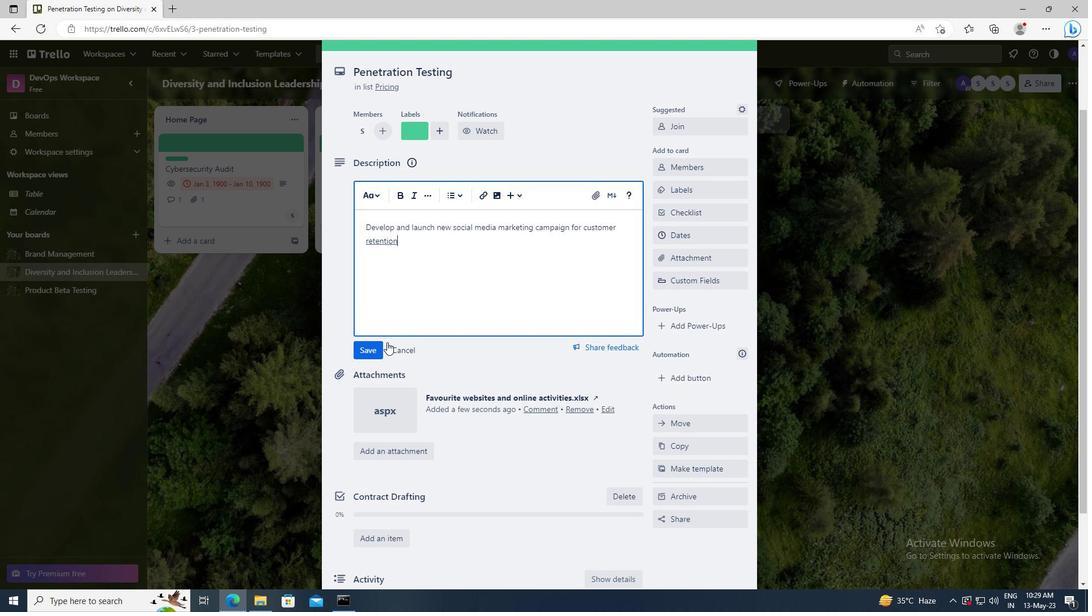 
Action: Mouse pressed left at (375, 351)
Screenshot: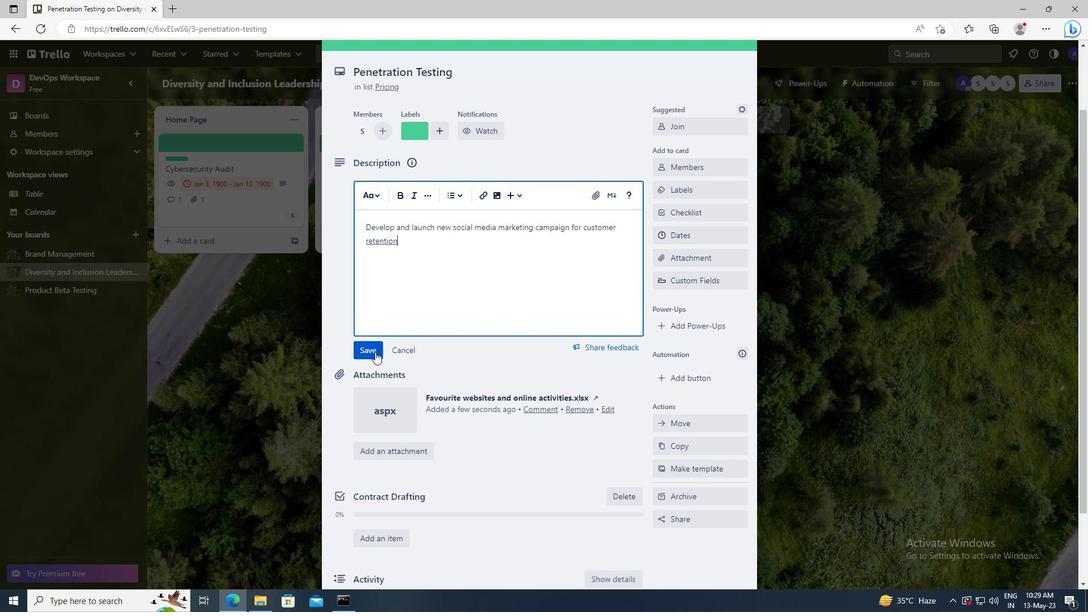 
Action: Mouse scrolled (375, 351) with delta (0, 0)
Screenshot: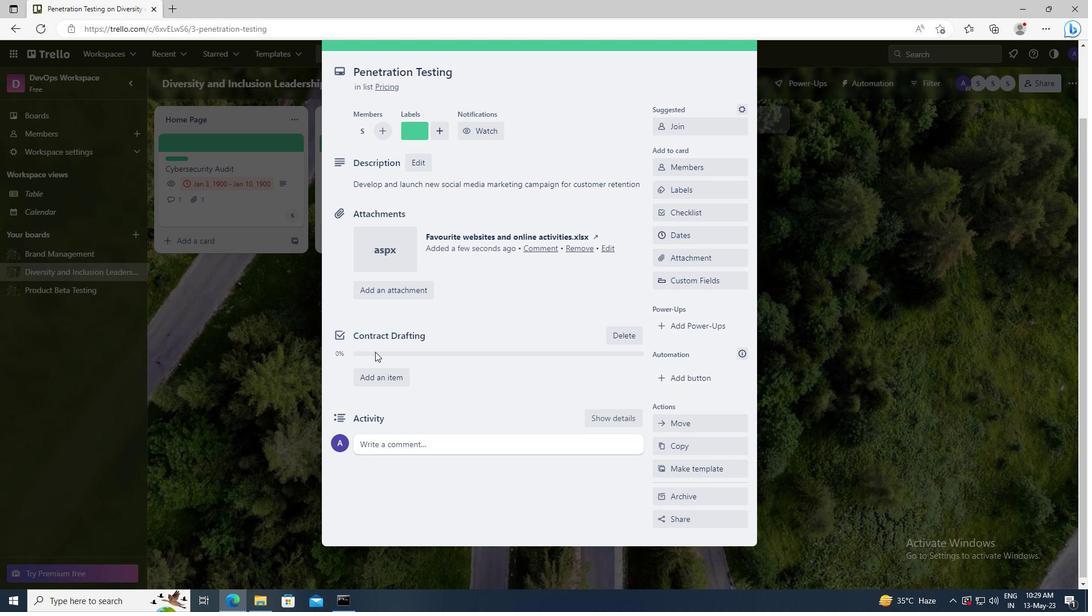 
Action: Mouse moved to (389, 443)
Screenshot: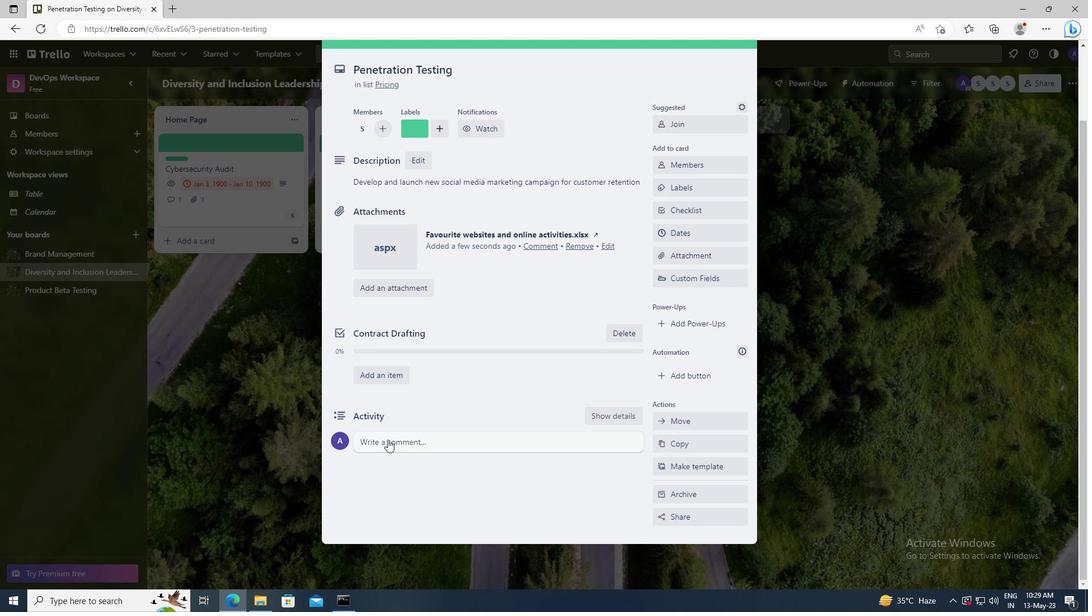 
Action: Mouse pressed left at (389, 443)
Screenshot: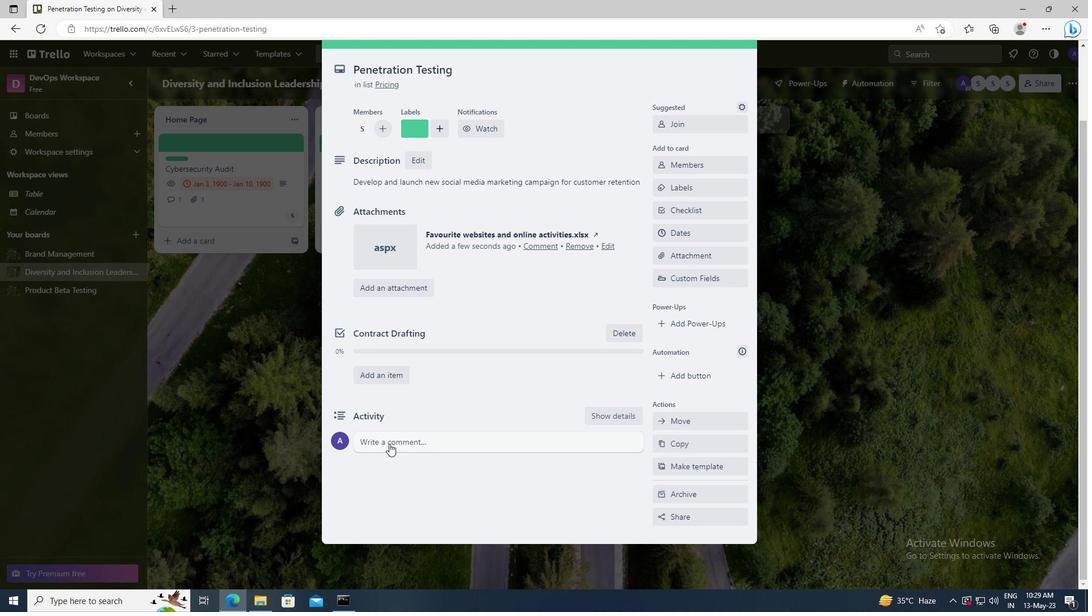 
Action: Key pressed <Key.shift>GIVEN<Key.space>THE<Key.space>POTENTIAL<Key.space>IMPACT<Key.space>OF<Key.space>THIS<Key.space>TASK<Key.space>ON<Key.space>OUR<Key.space>COMPANY<Key.space>FINANCIAL<Key.space>PERFORMANCE,<Key.space>LET<Key.space>US<Key.space>ENSURE<Key.space>THAT<Key.space>WE<Key.space>APPROACH<Key.space>IT<Key.space>WITH<Key.space>A<Key.space>FOCUS<Key.space>ON<Key.space><Key.shift>ROI.
Screenshot: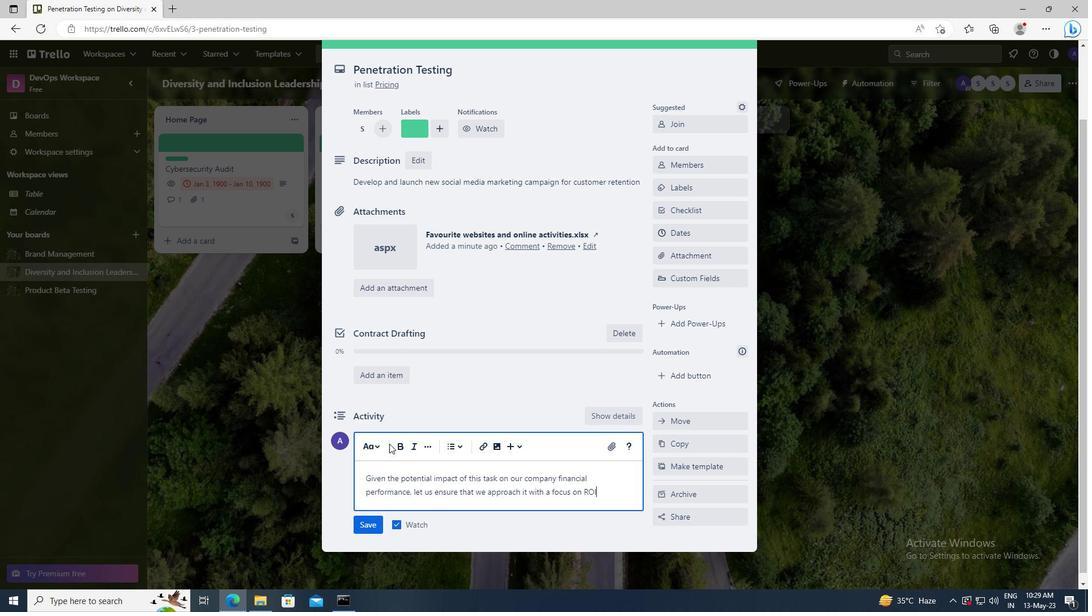 
Action: Mouse moved to (370, 522)
Screenshot: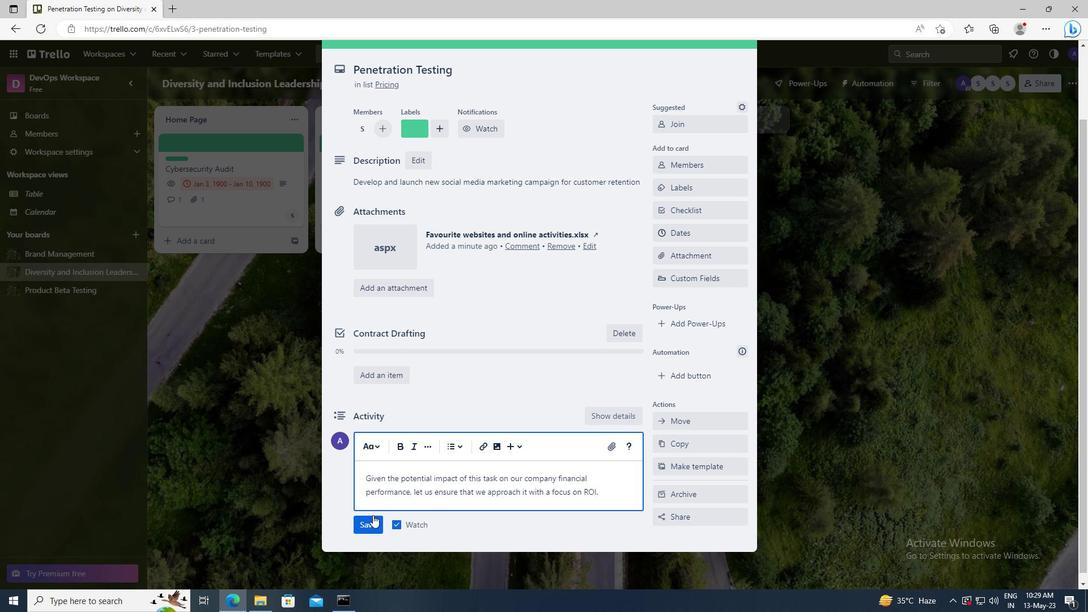 
Action: Mouse pressed left at (370, 522)
Screenshot: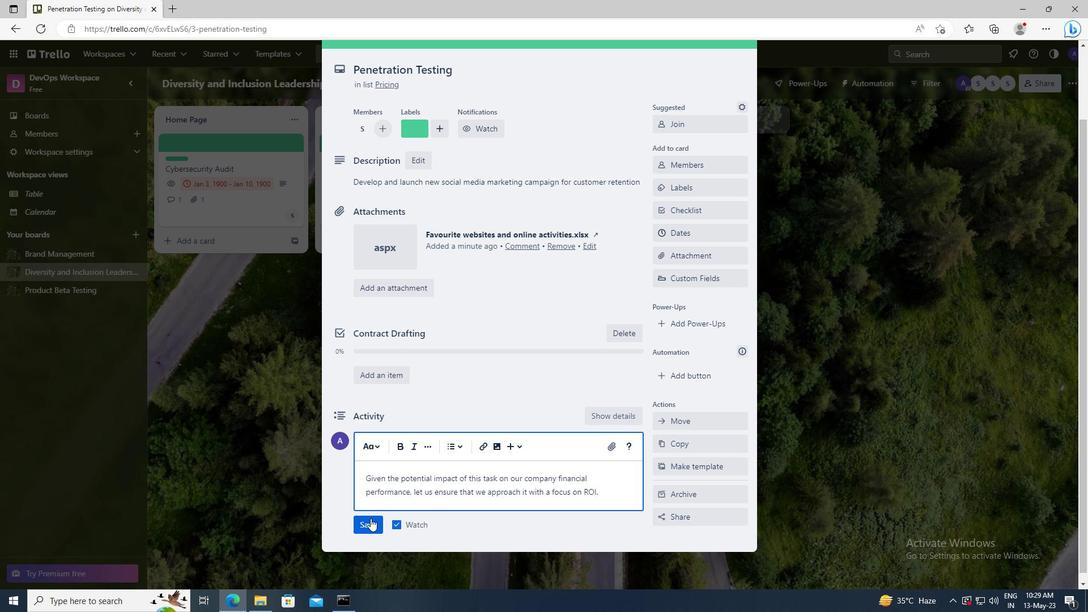 
Action: Mouse moved to (672, 231)
Screenshot: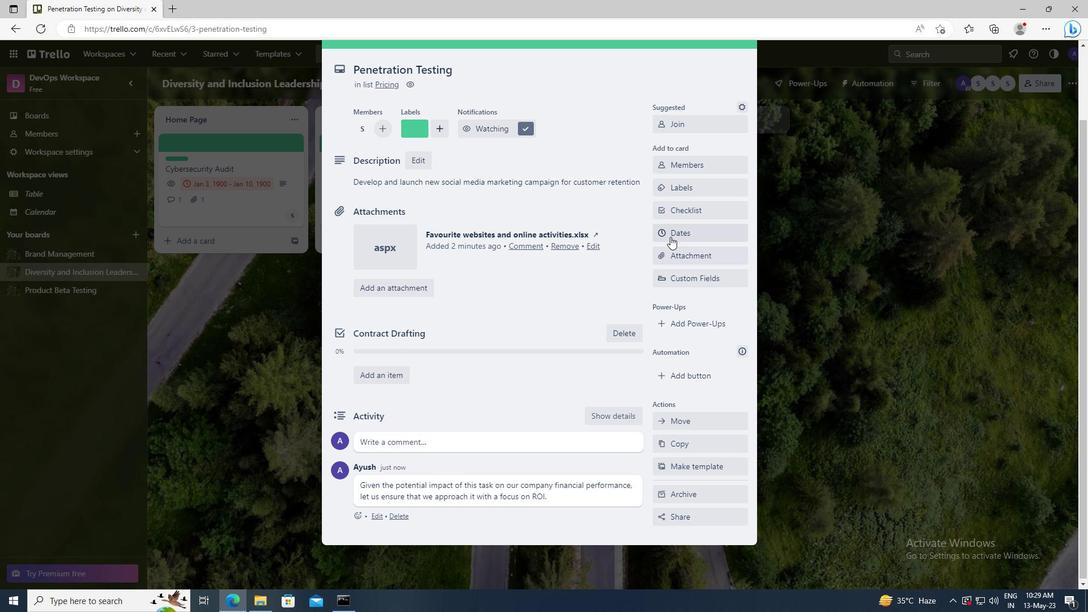 
Action: Mouse pressed left at (672, 231)
Screenshot: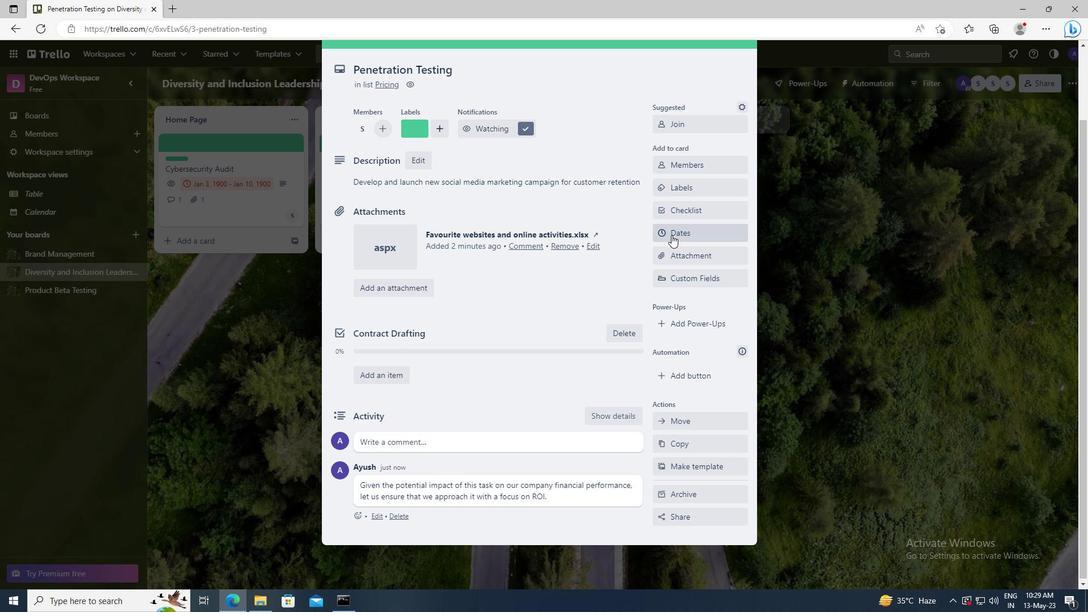 
Action: Mouse moved to (665, 288)
Screenshot: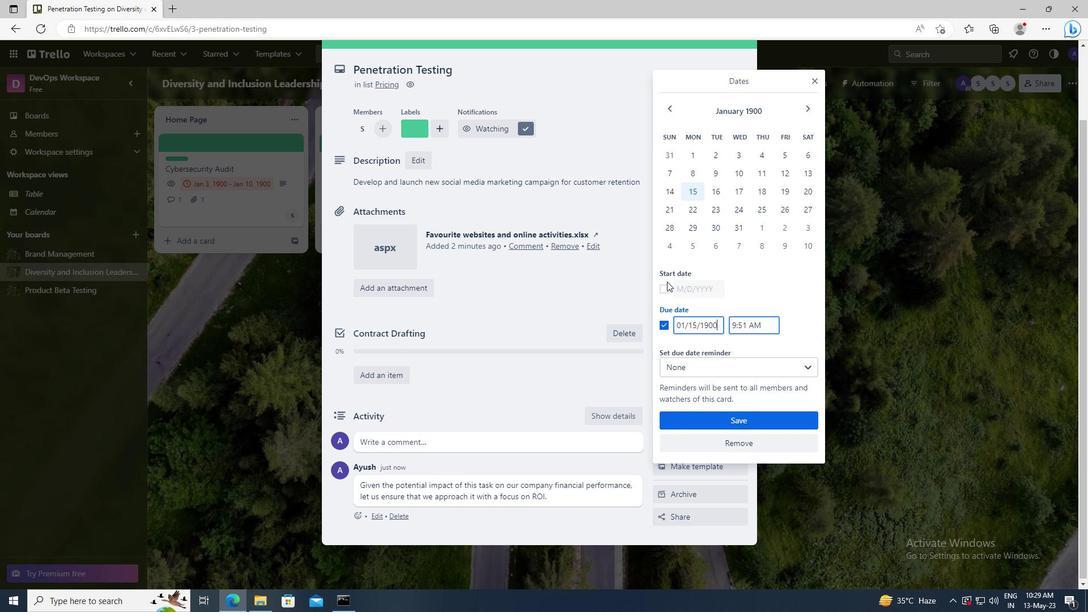 
Action: Mouse pressed left at (665, 288)
Screenshot: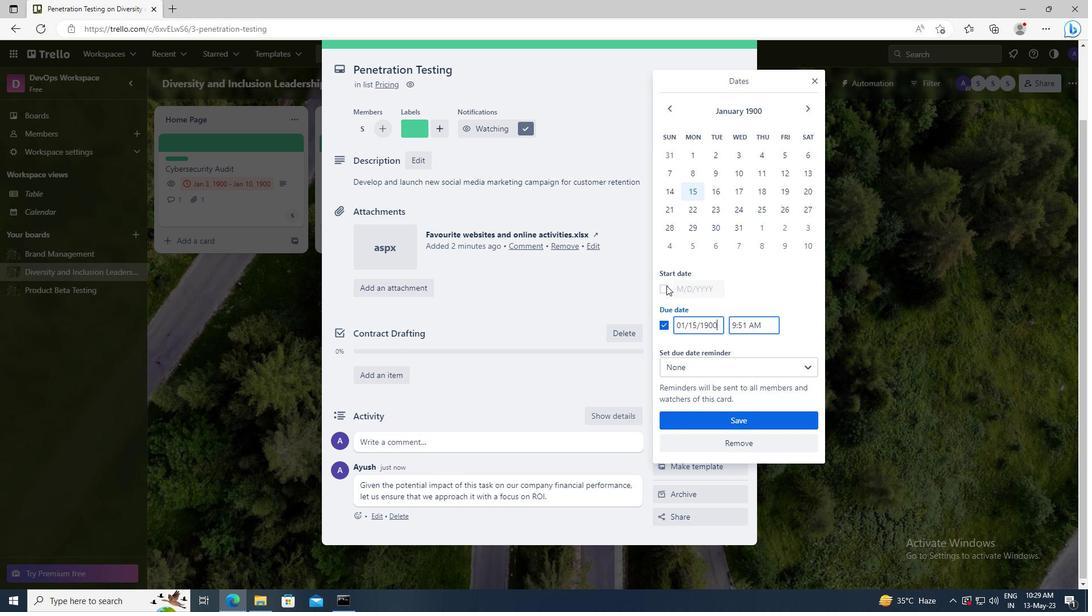 
Action: Mouse moved to (717, 287)
Screenshot: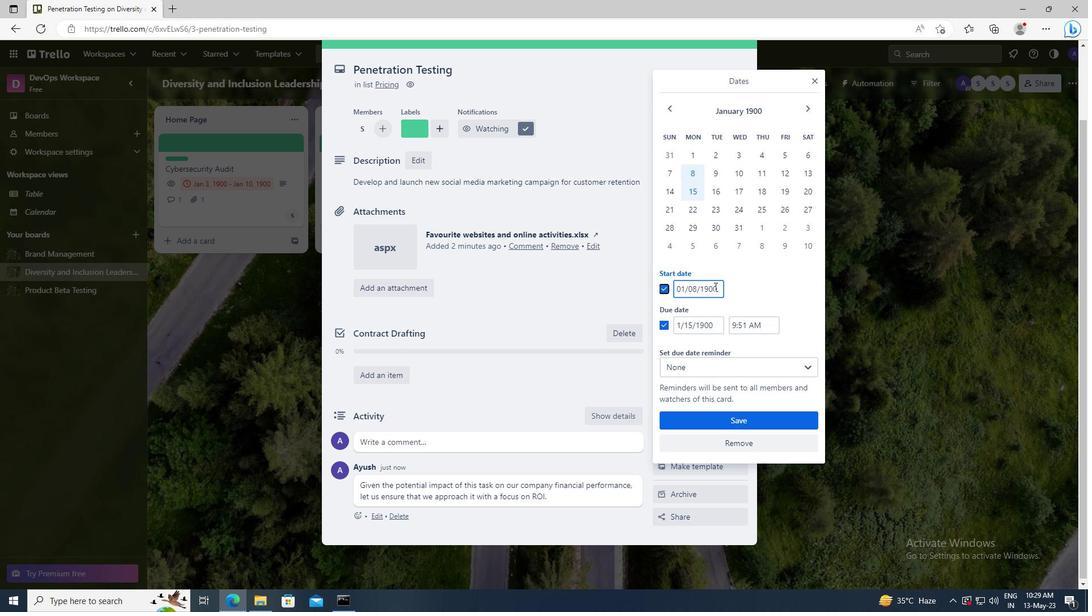 
Action: Mouse pressed left at (717, 287)
Screenshot: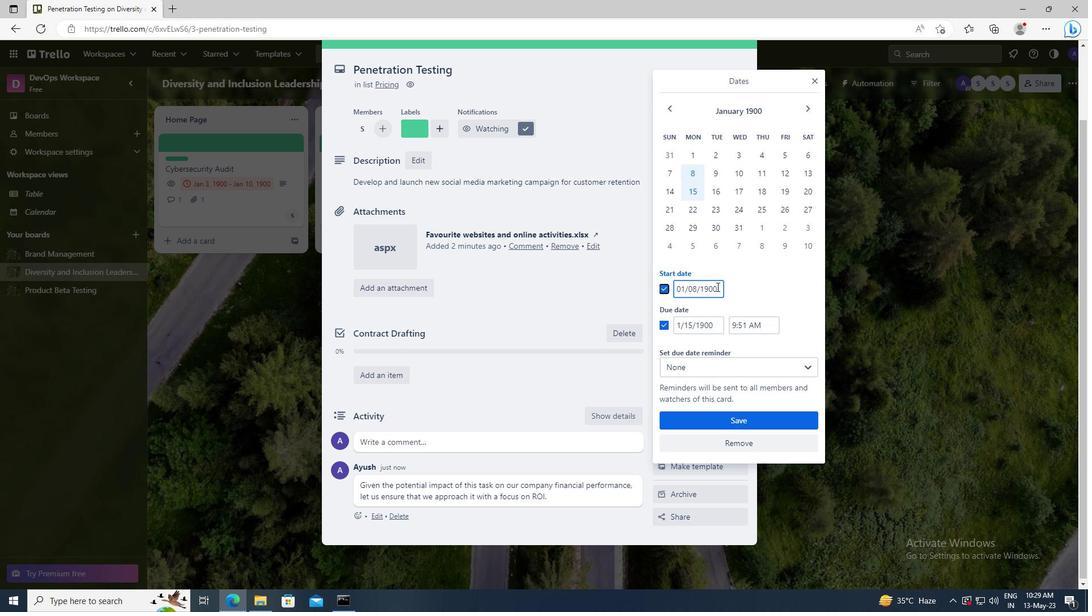 
Action: Key pressed <Key.left><Key.left><Key.left><Key.left><Key.left><Key.backspace>9
Screenshot: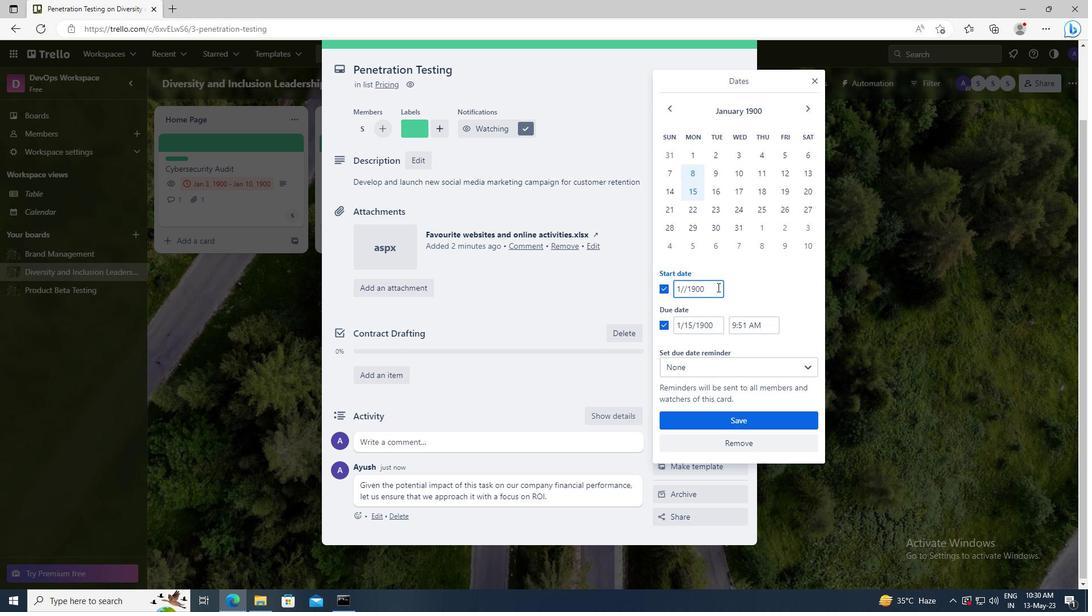 
Action: Mouse moved to (717, 324)
Screenshot: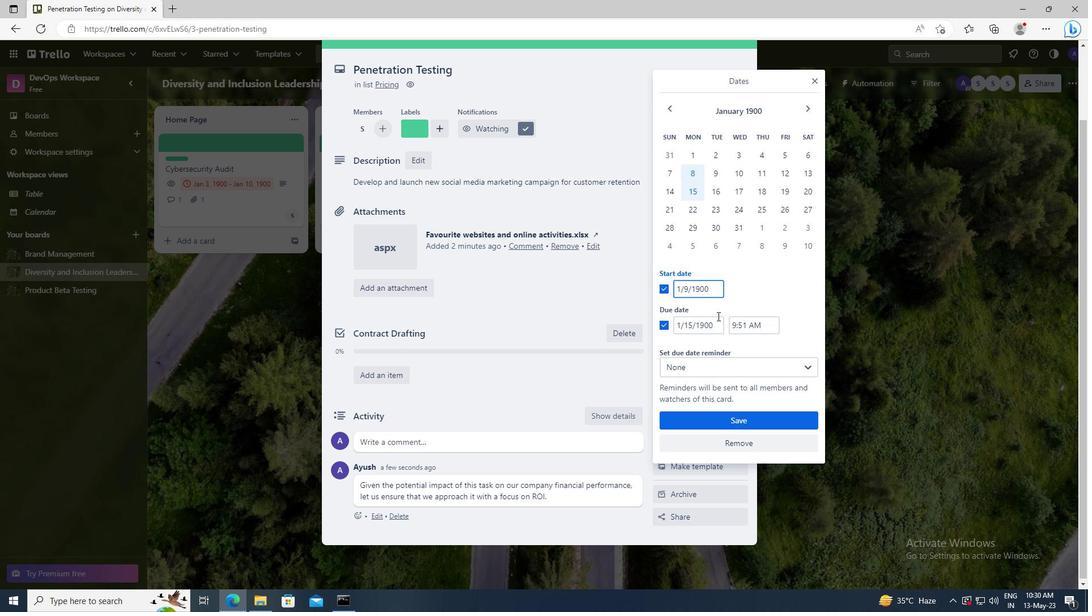 
Action: Mouse pressed left at (717, 324)
Screenshot: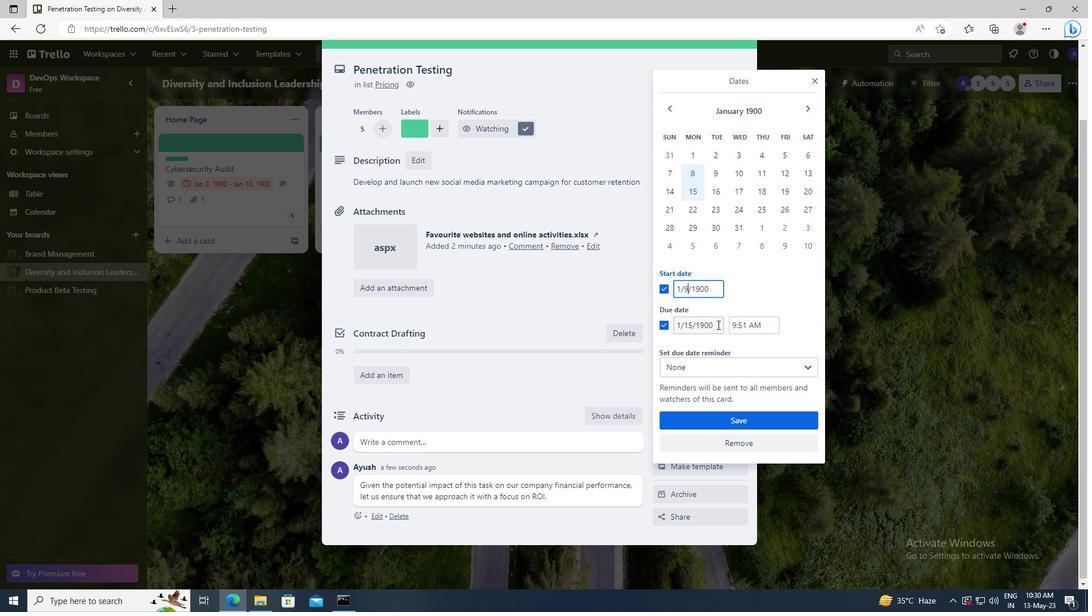 
Action: Key pressed <Key.left><Key.left><Key.left><Key.left><Key.left><Key.backspace><Key.backspace>16
Screenshot: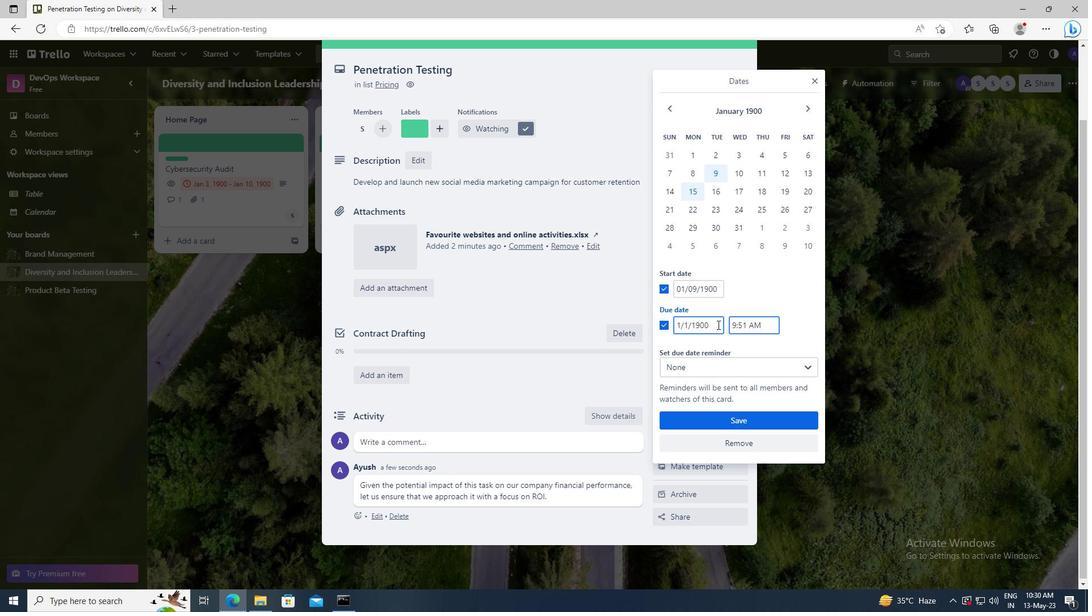 
Action: Mouse moved to (724, 418)
Screenshot: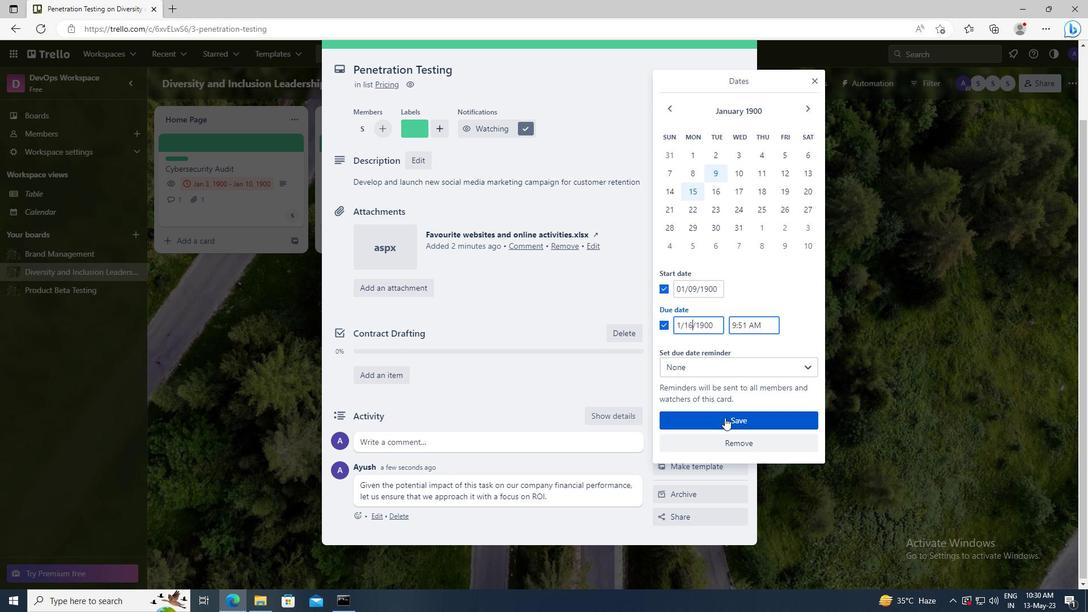 
Action: Mouse pressed left at (724, 418)
Screenshot: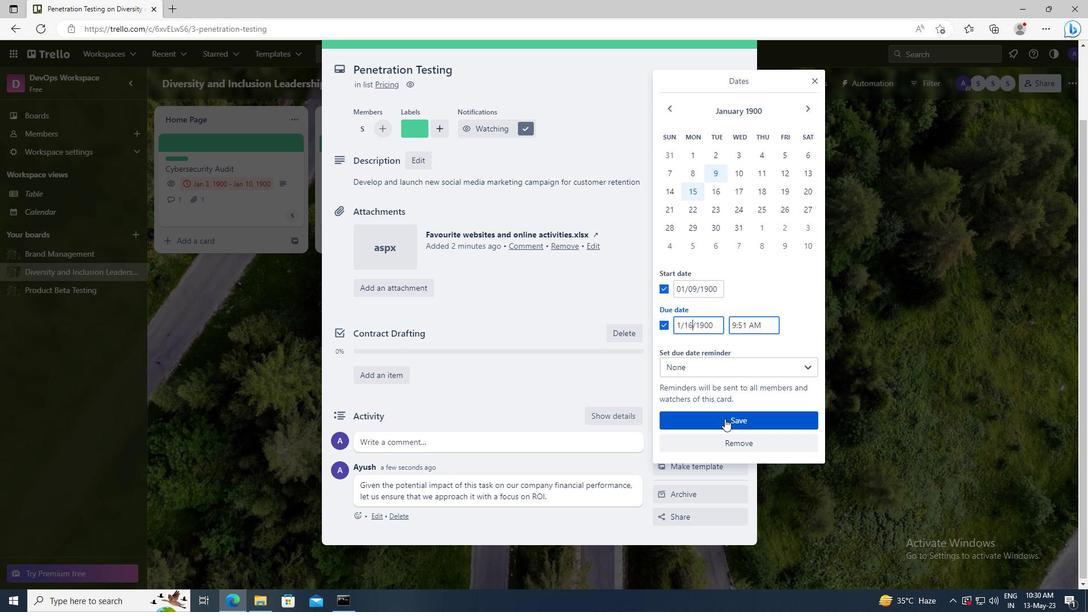 
